 Task: Search one way flight ticket for 1 adult, 1 child, 1 infant in seat in premium economy from Santa Rosa: Charles M. Schulz-sonoma County Airport to Jacksonville: Albert J. Ellis Airport on 5-3-2023. Choice of flights is American. Number of bags: 2 carry on bags and 4 checked bags. Price is upto 71000. Outbound departure time preference is 18:30.
Action: Mouse moved to (316, 129)
Screenshot: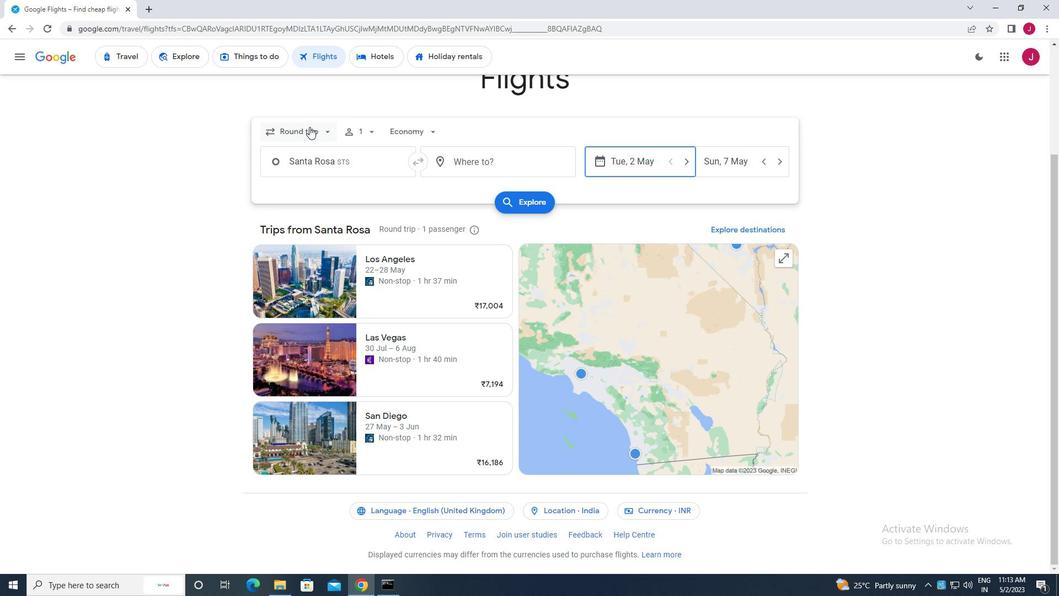 
Action: Mouse pressed left at (316, 129)
Screenshot: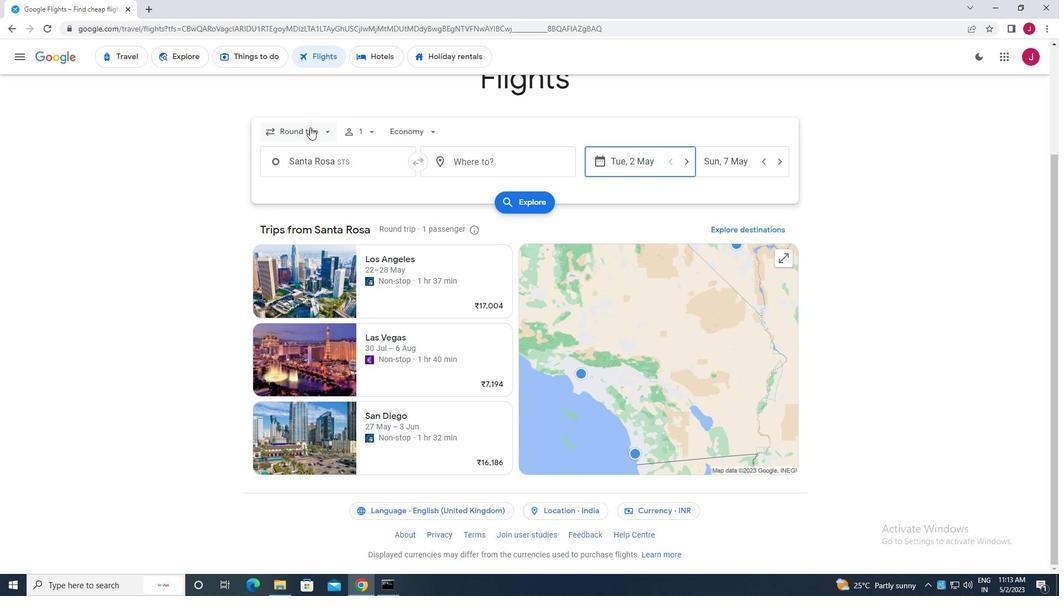 
Action: Mouse moved to (323, 180)
Screenshot: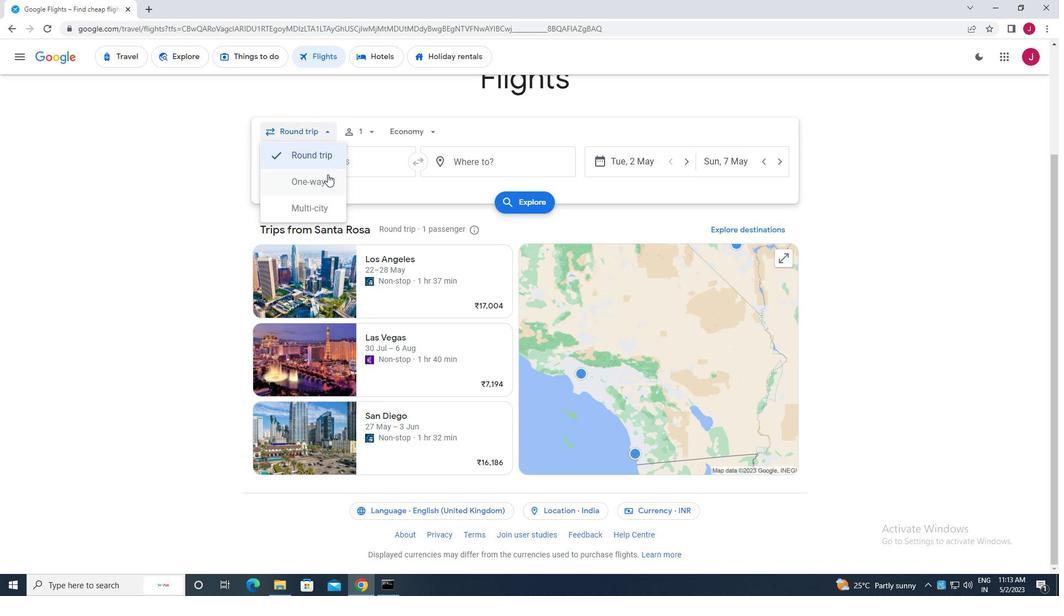 
Action: Mouse pressed left at (323, 180)
Screenshot: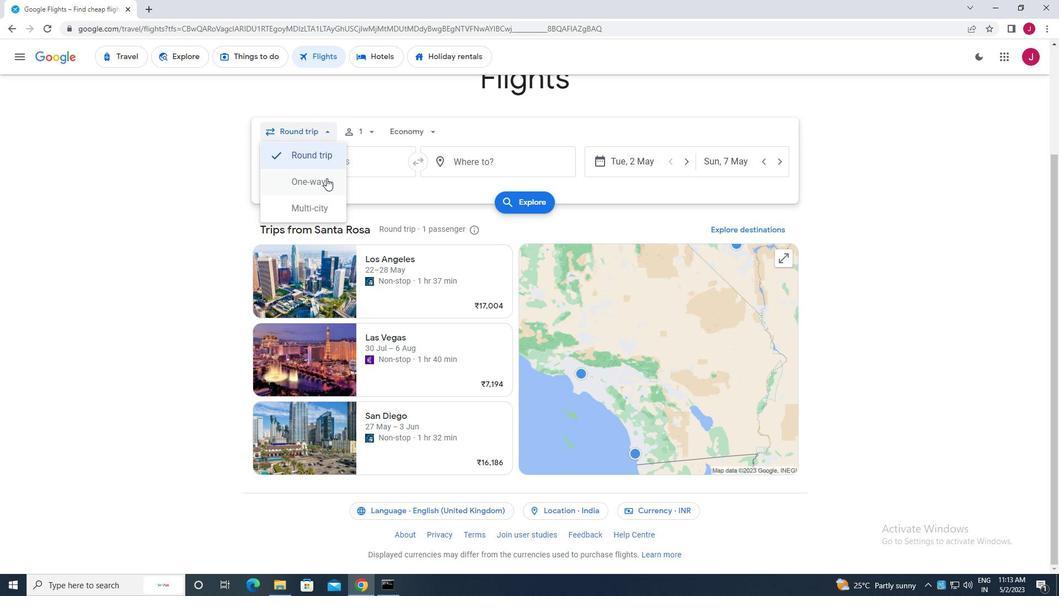 
Action: Mouse moved to (368, 134)
Screenshot: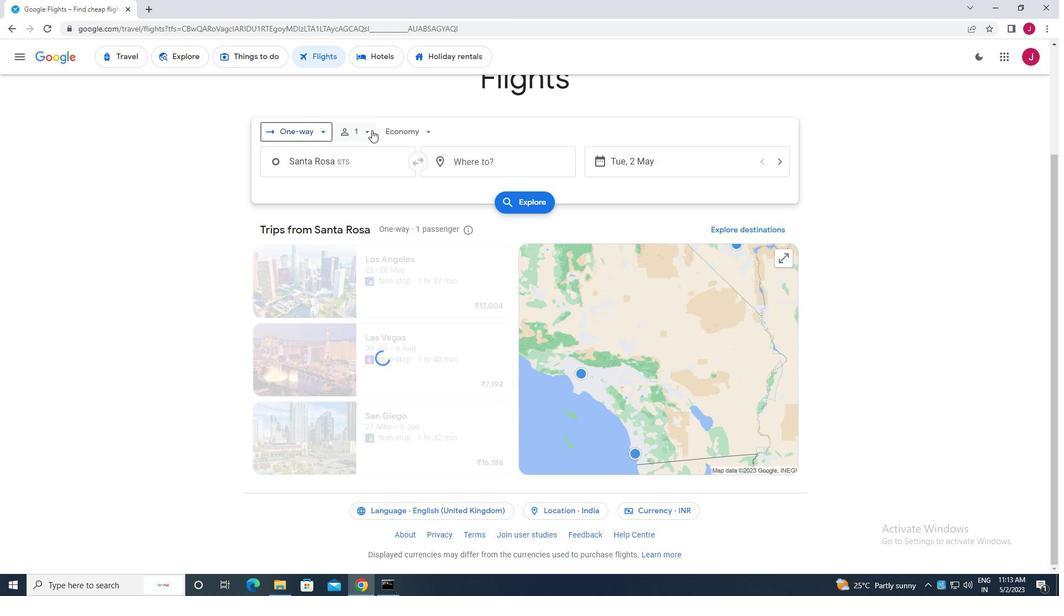 
Action: Mouse pressed left at (368, 134)
Screenshot: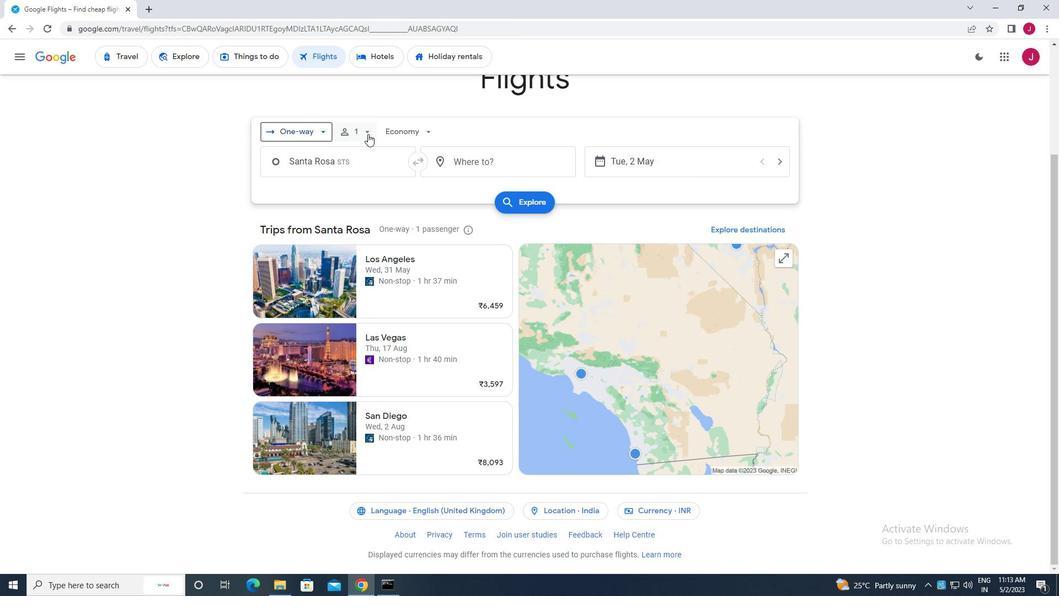 
Action: Mouse moved to (449, 189)
Screenshot: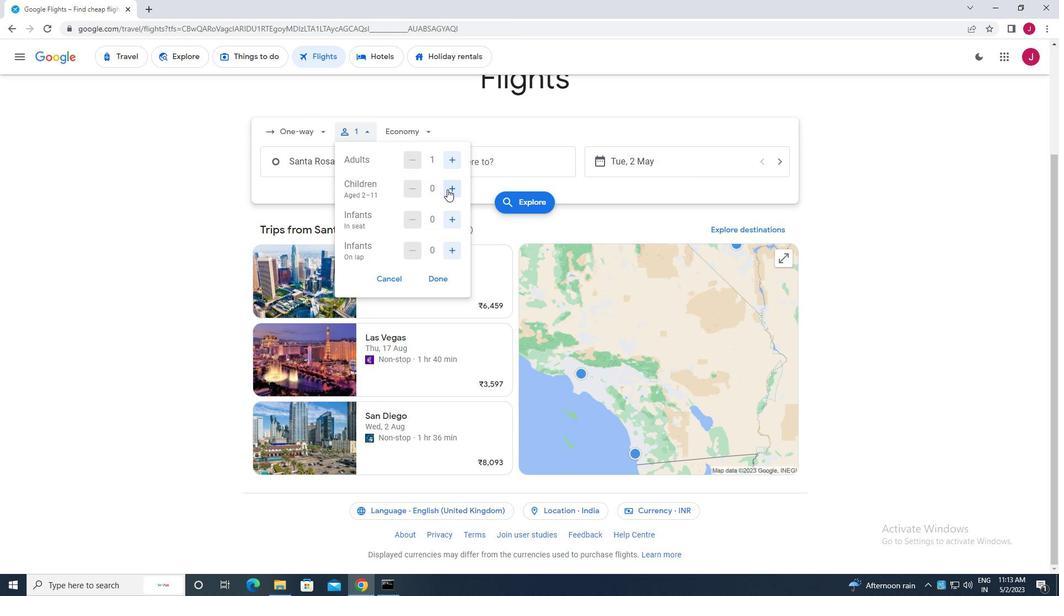 
Action: Mouse pressed left at (449, 189)
Screenshot: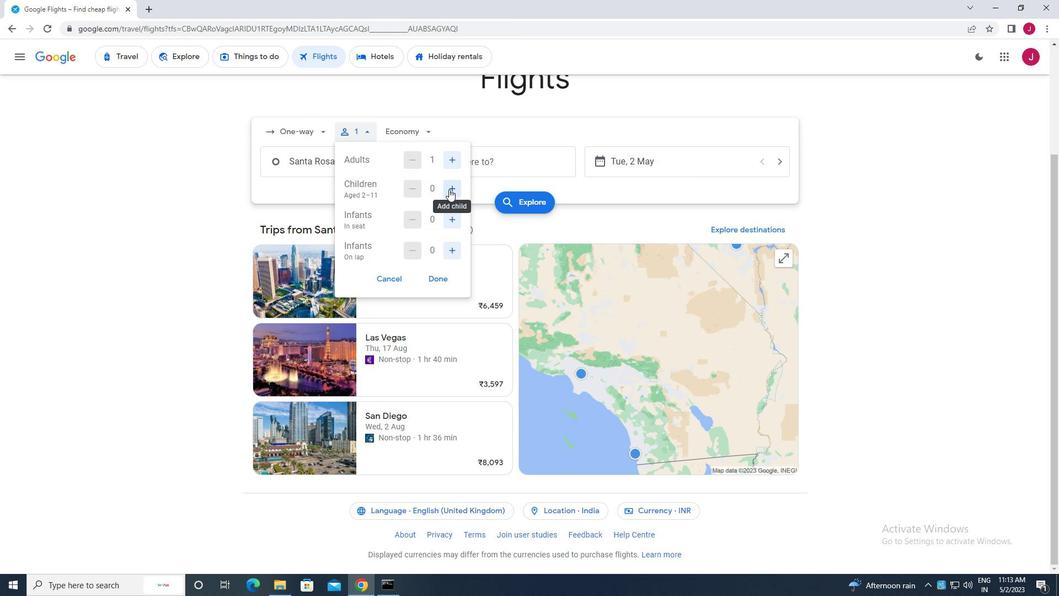 
Action: Mouse moved to (454, 221)
Screenshot: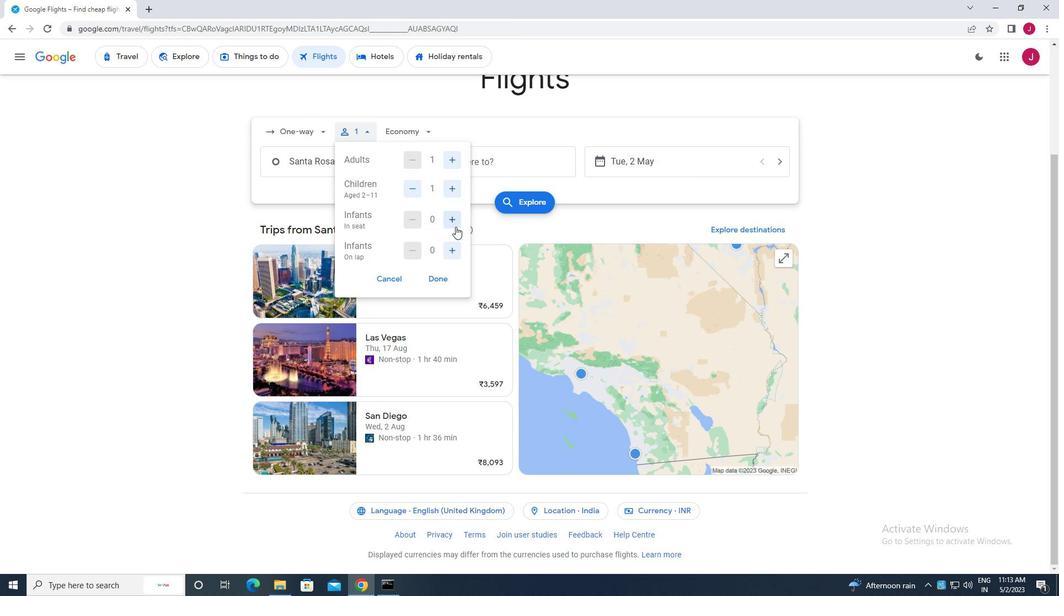 
Action: Mouse pressed left at (454, 221)
Screenshot: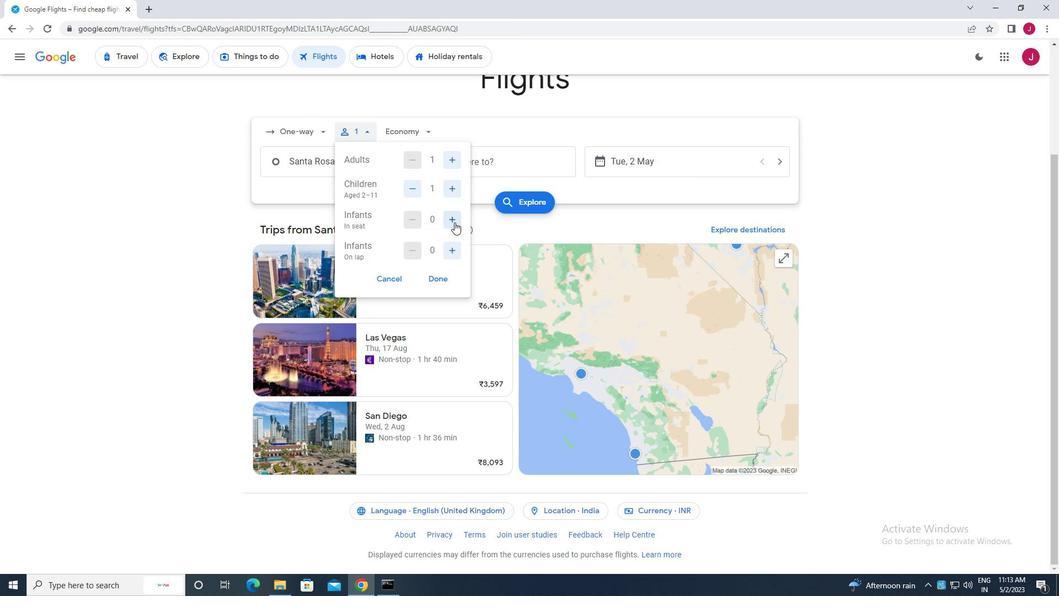
Action: Mouse moved to (438, 276)
Screenshot: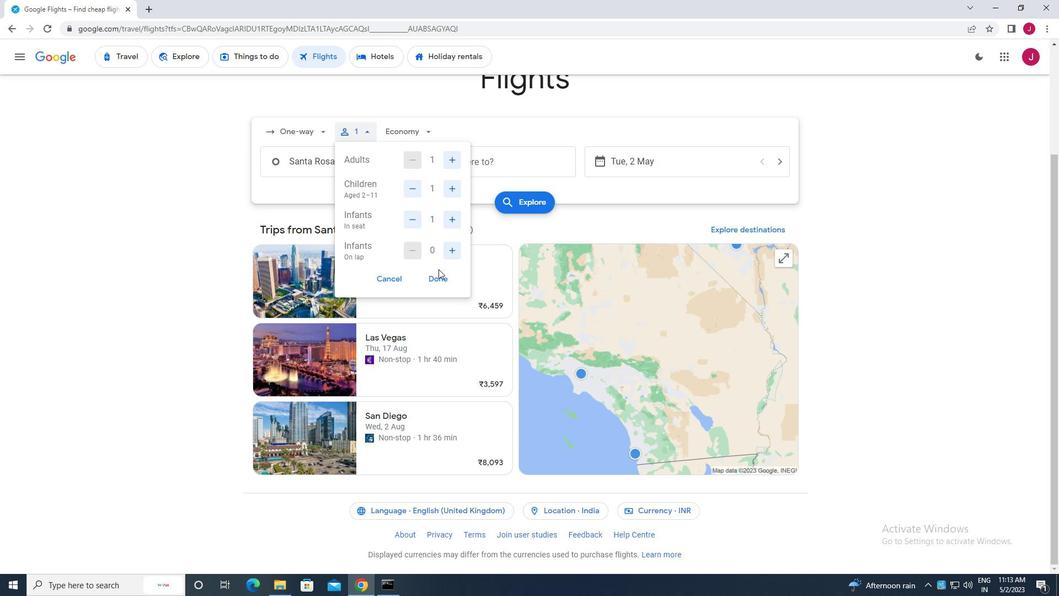 
Action: Mouse pressed left at (438, 276)
Screenshot: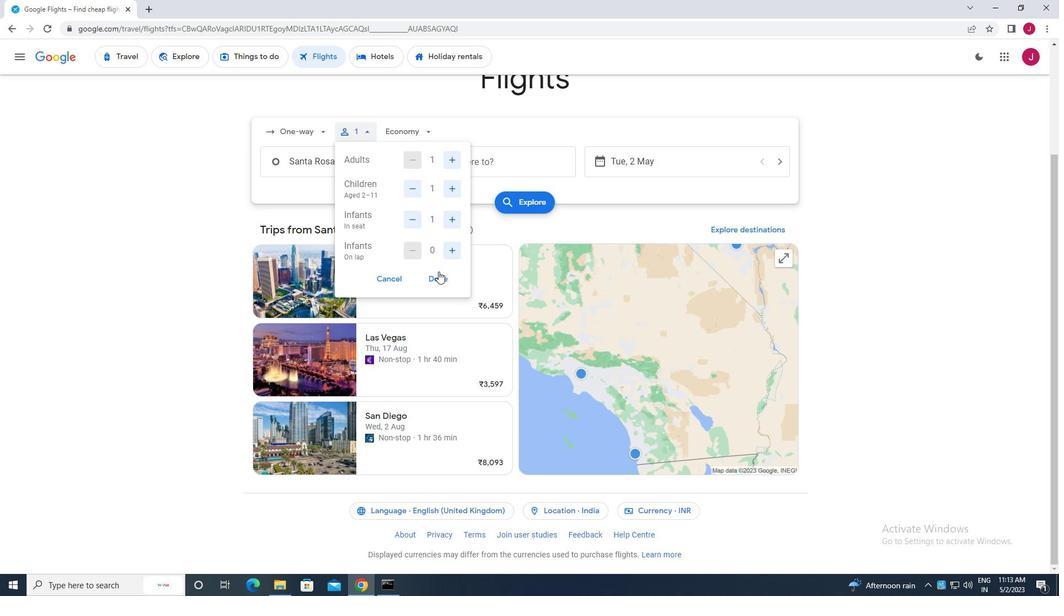 
Action: Mouse moved to (421, 127)
Screenshot: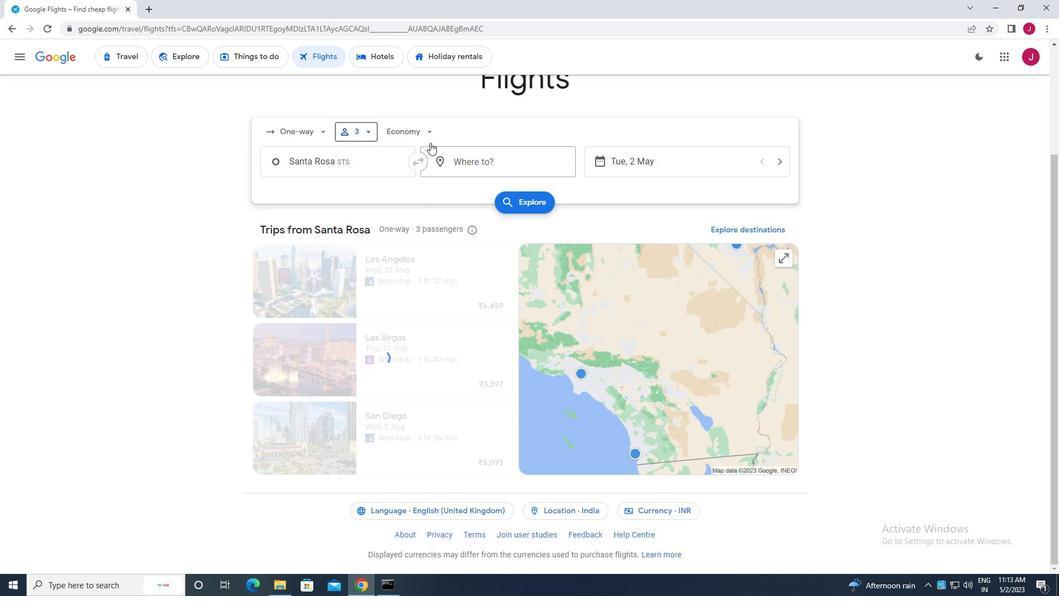 
Action: Mouse pressed left at (421, 127)
Screenshot: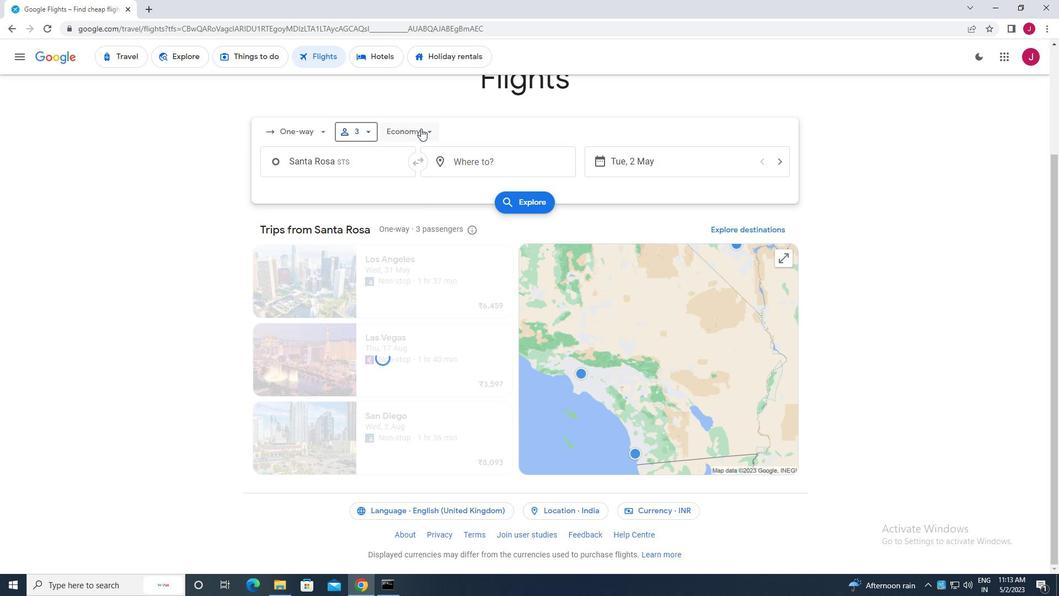 
Action: Mouse moved to (423, 182)
Screenshot: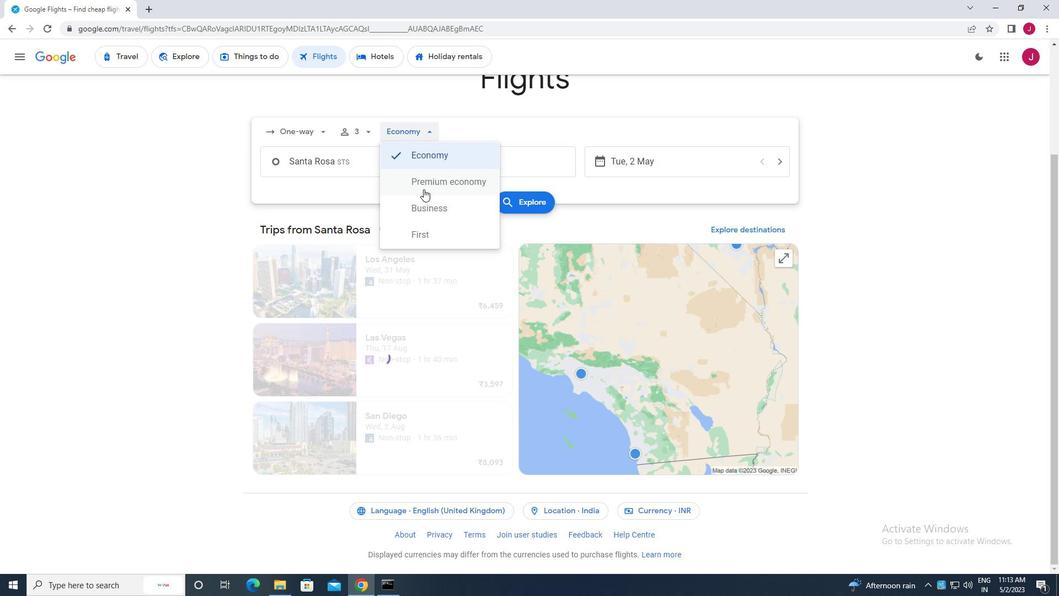 
Action: Mouse pressed left at (423, 182)
Screenshot: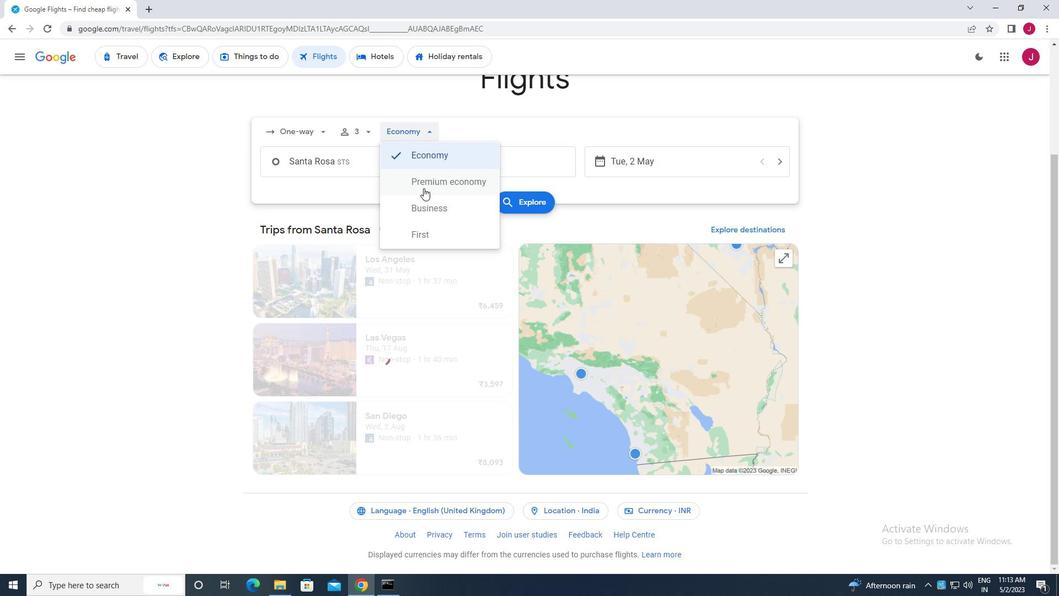 
Action: Mouse moved to (376, 166)
Screenshot: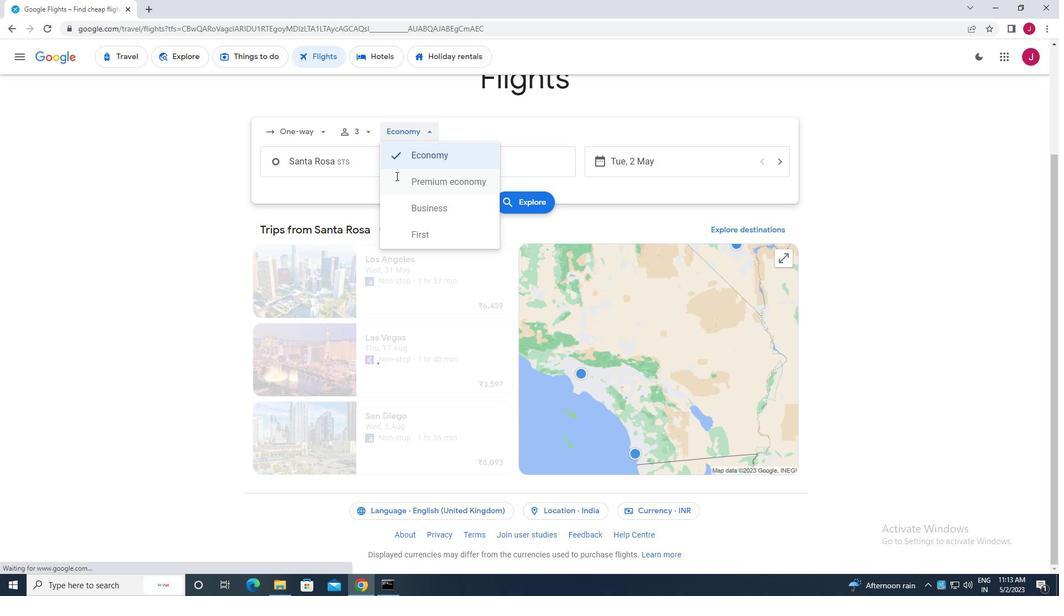 
Action: Mouse pressed left at (376, 166)
Screenshot: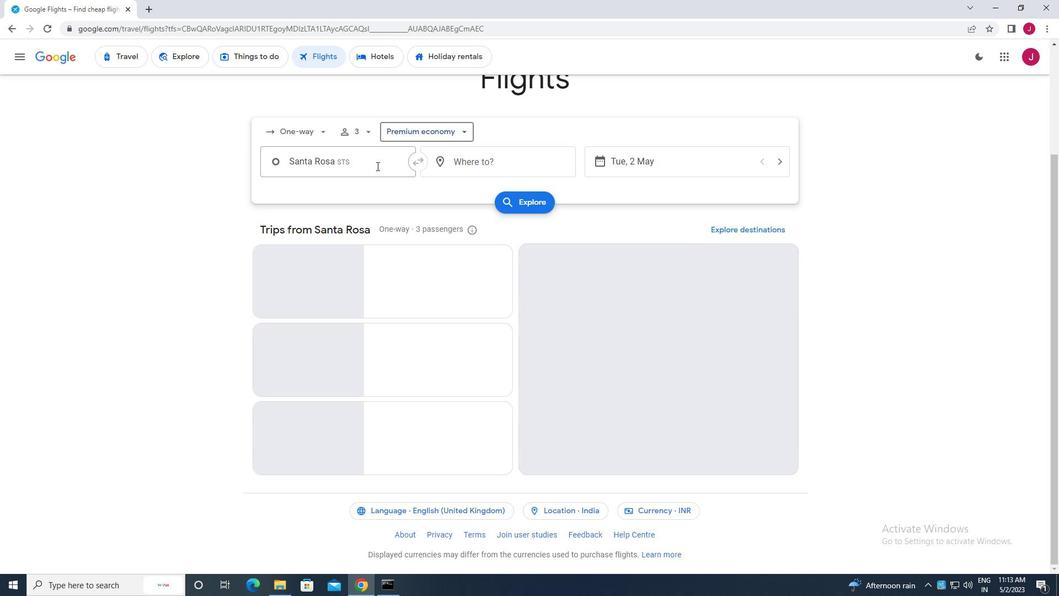 
Action: Mouse moved to (378, 165)
Screenshot: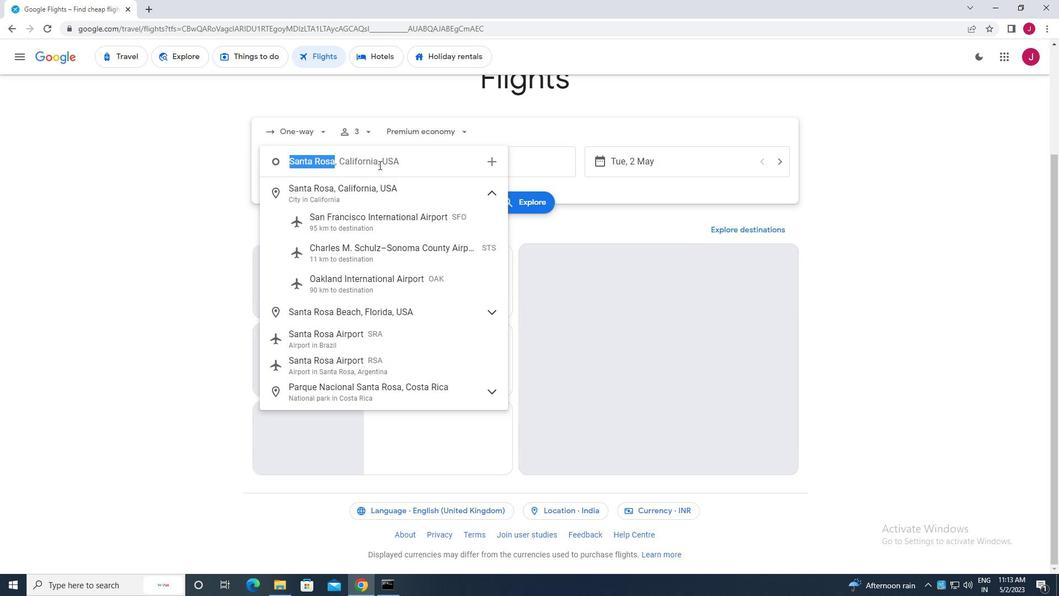 
Action: Key pressed santa<Key.space>rosa
Screenshot: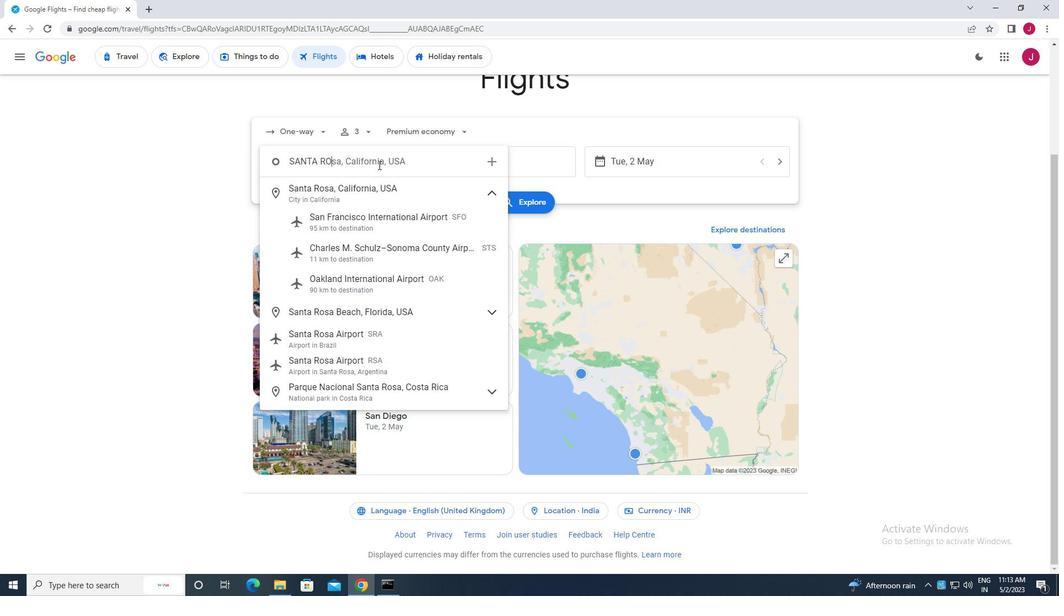 
Action: Mouse moved to (360, 246)
Screenshot: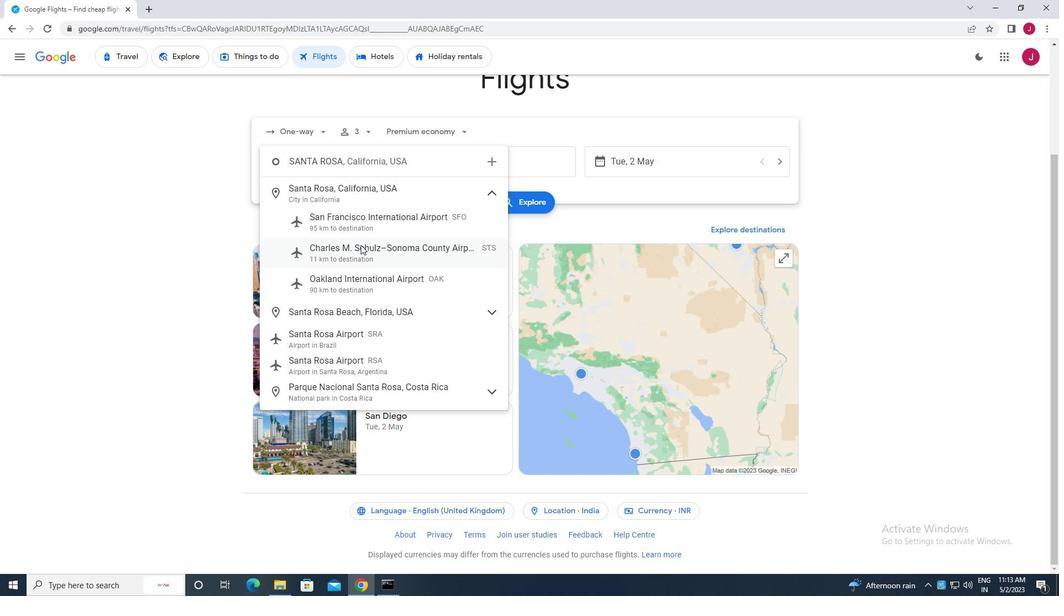 
Action: Mouse pressed left at (360, 246)
Screenshot: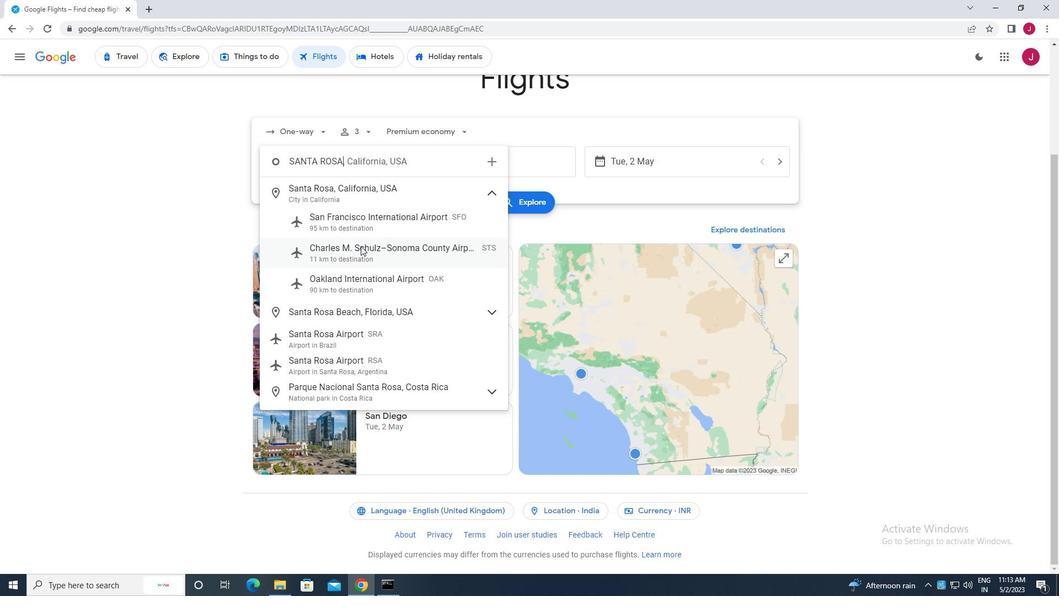 
Action: Mouse moved to (486, 160)
Screenshot: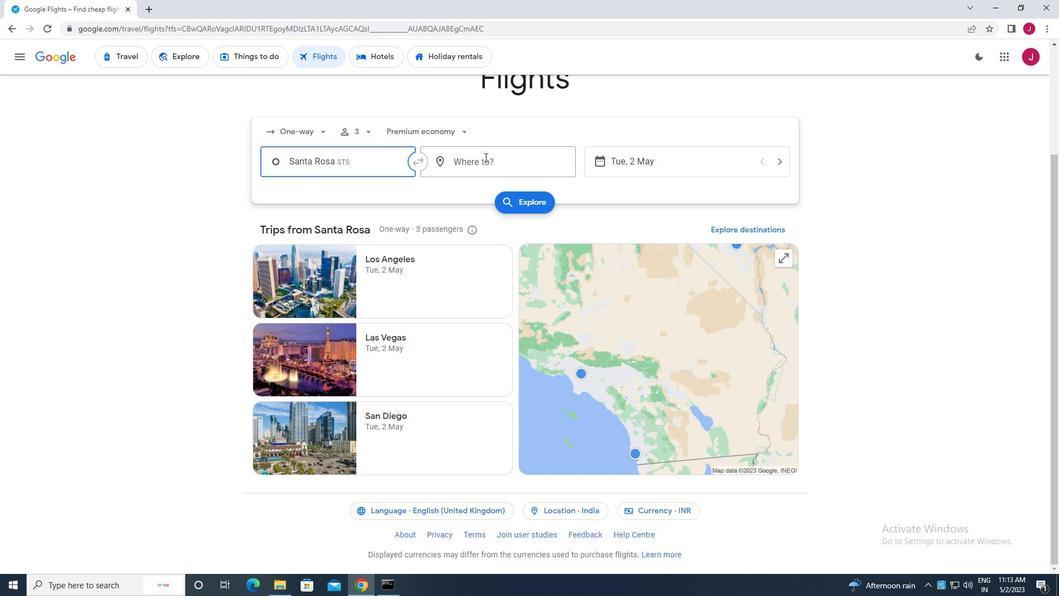 
Action: Mouse pressed left at (486, 160)
Screenshot: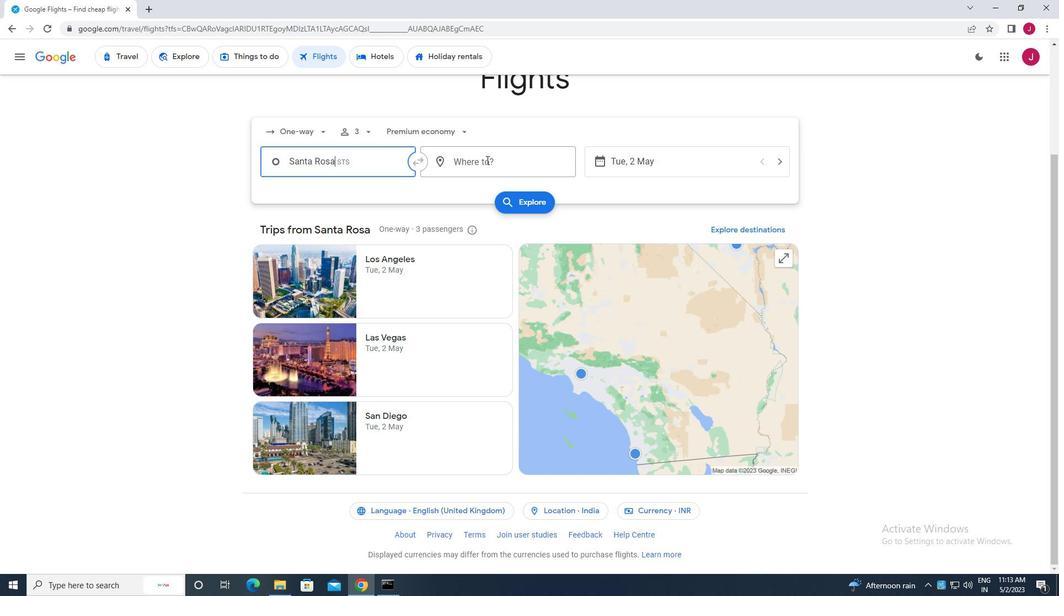 
Action: Mouse moved to (473, 156)
Screenshot: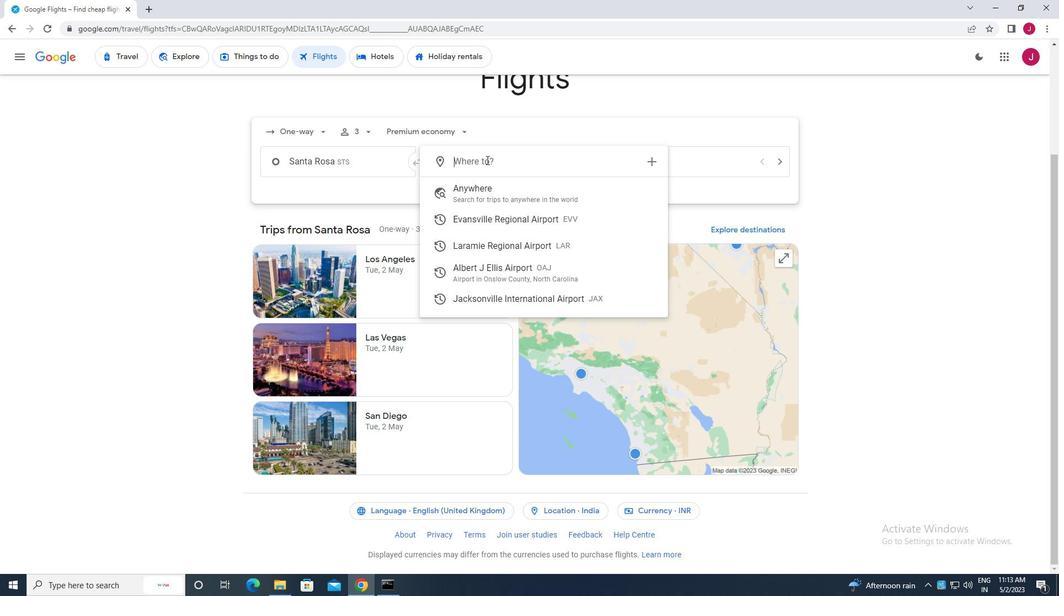 
Action: Key pressed albert<Key.space>j
Screenshot: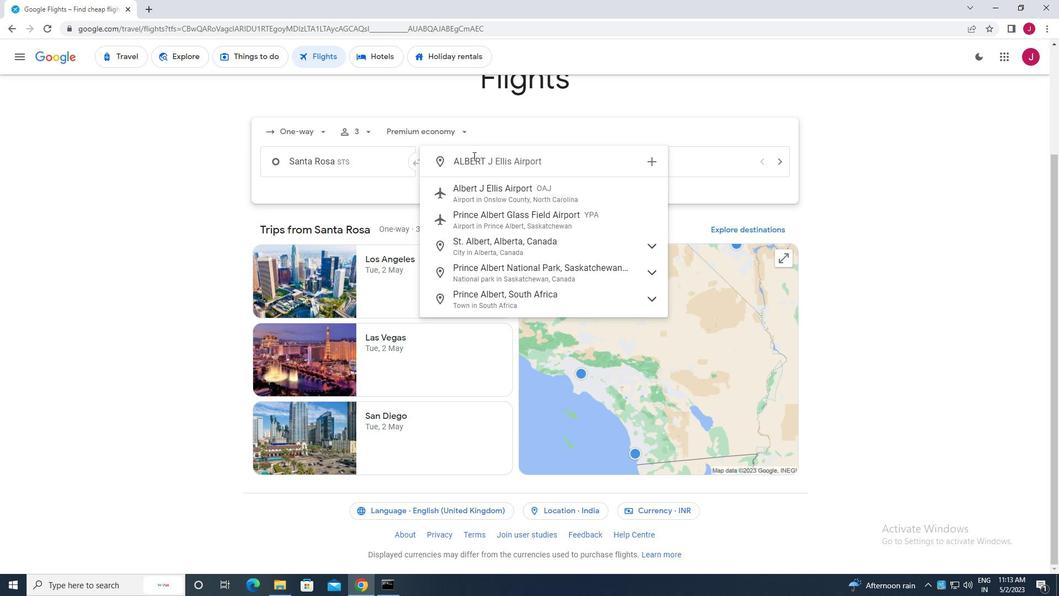 
Action: Mouse moved to (548, 185)
Screenshot: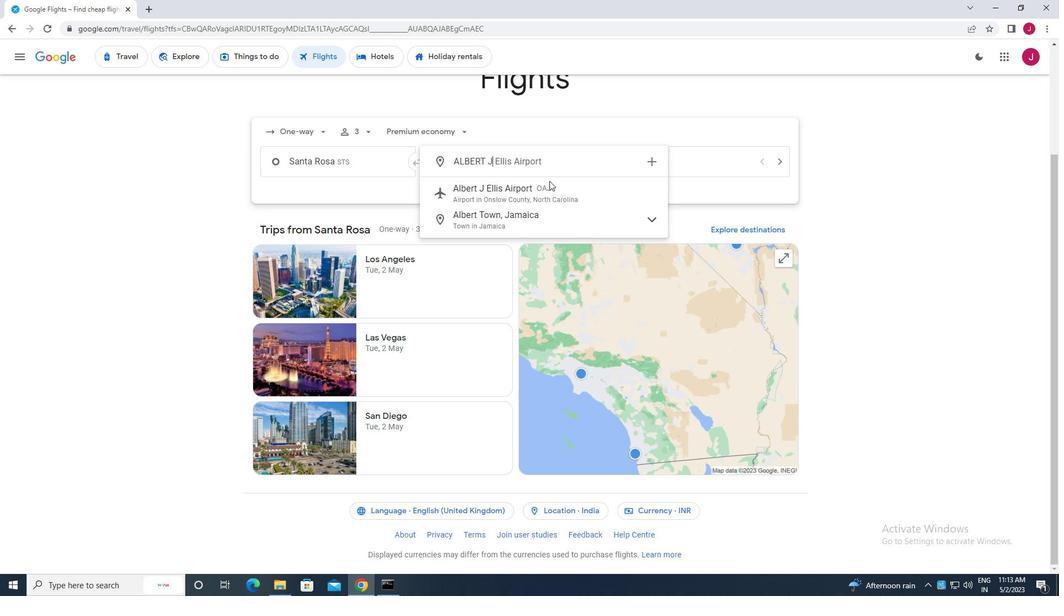
Action: Mouse pressed left at (548, 185)
Screenshot: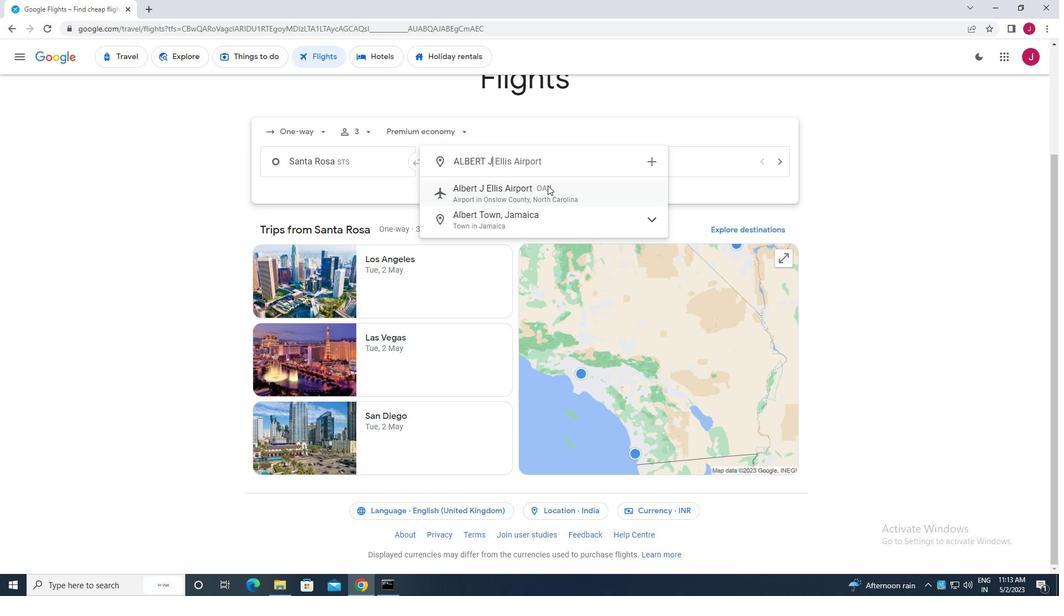 
Action: Mouse moved to (661, 165)
Screenshot: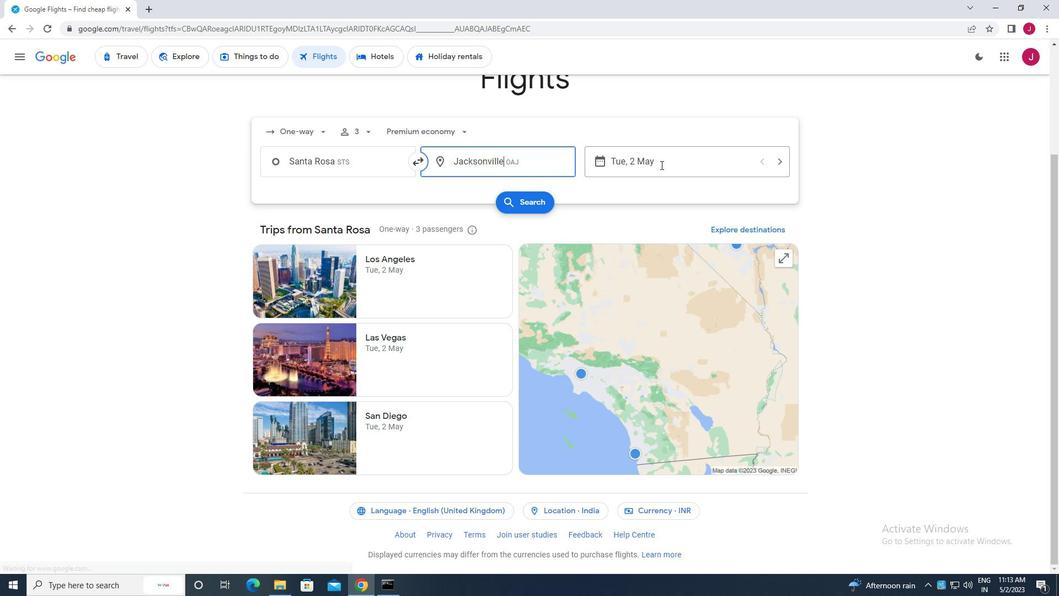 
Action: Mouse pressed left at (661, 165)
Screenshot: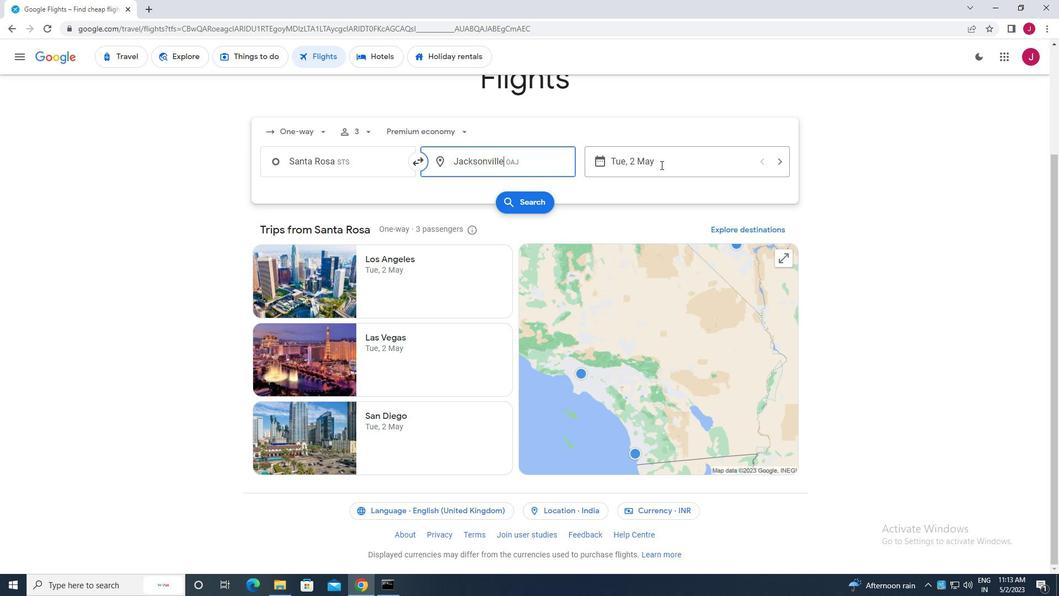 
Action: Mouse moved to (484, 252)
Screenshot: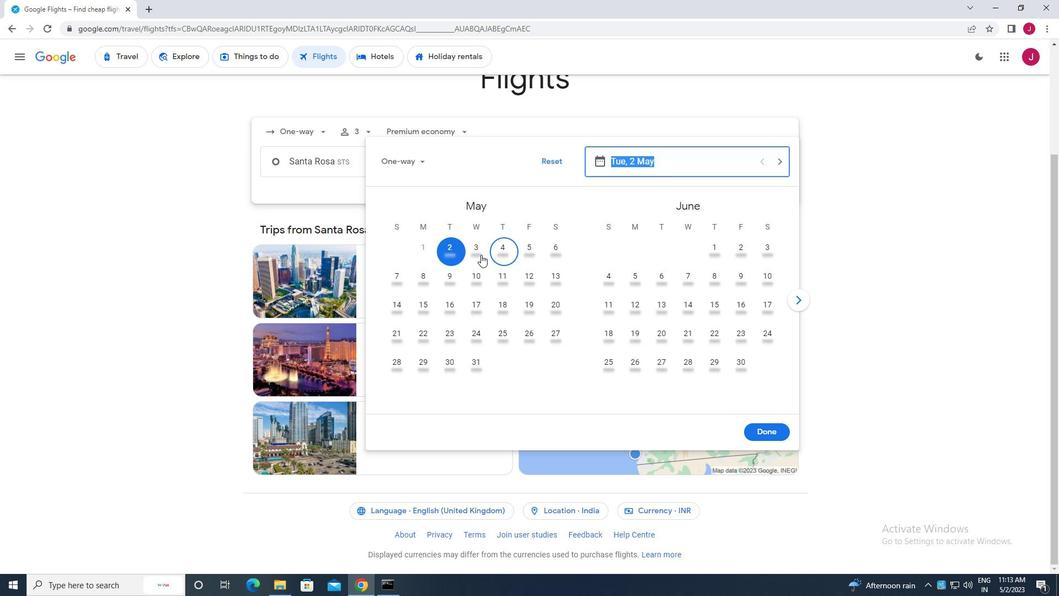 
Action: Mouse pressed left at (484, 252)
Screenshot: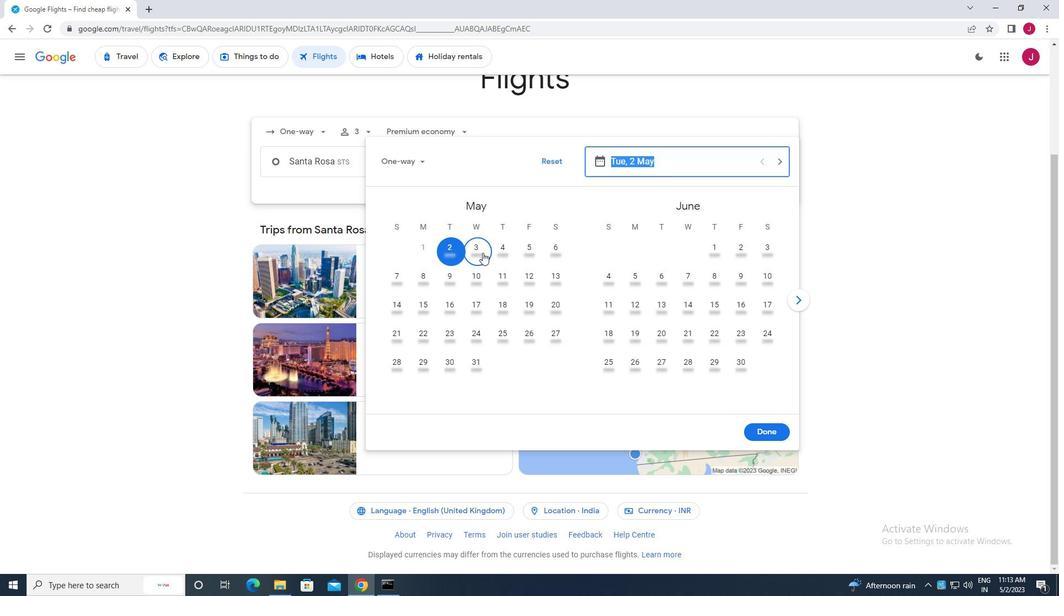 
Action: Mouse moved to (771, 435)
Screenshot: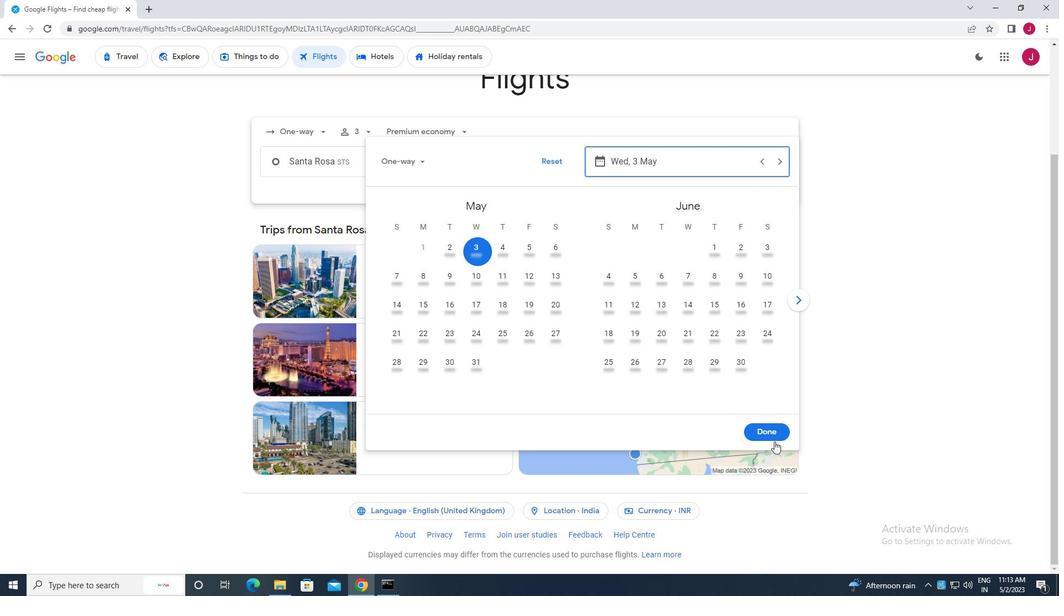 
Action: Mouse pressed left at (771, 435)
Screenshot: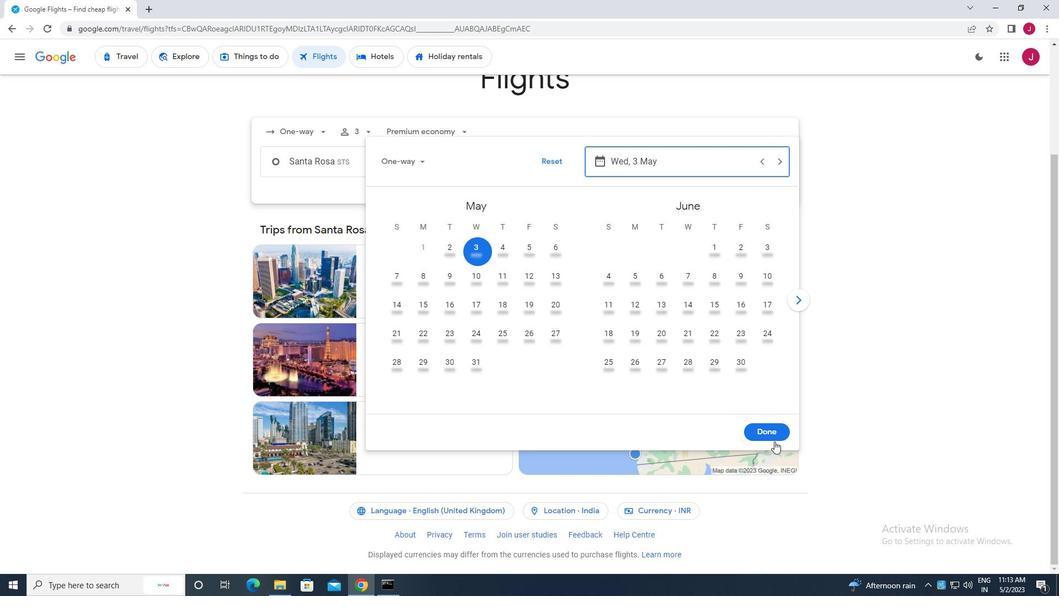 
Action: Mouse moved to (535, 199)
Screenshot: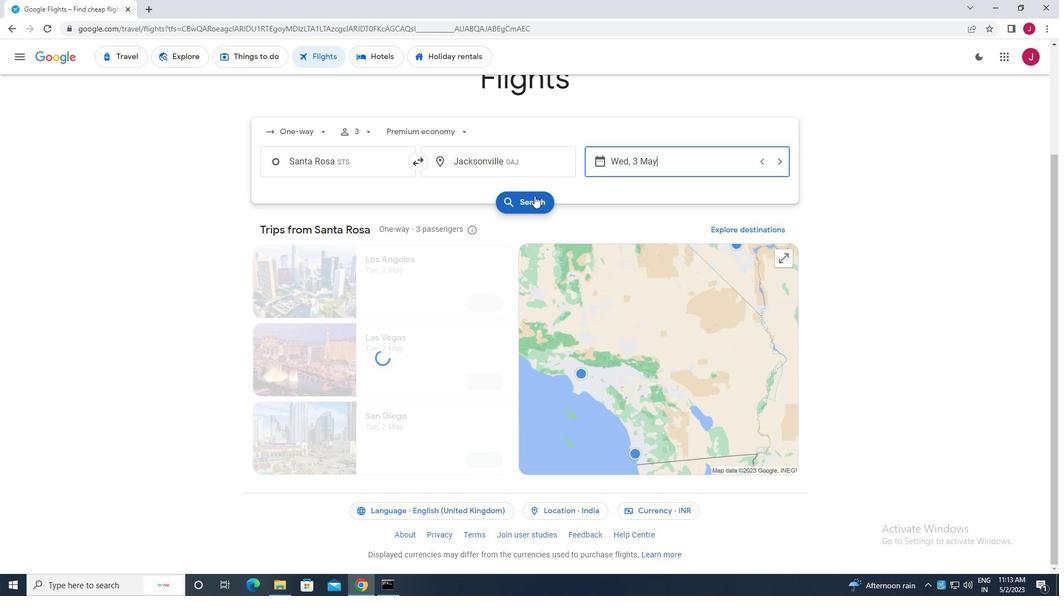 
Action: Mouse pressed left at (535, 199)
Screenshot: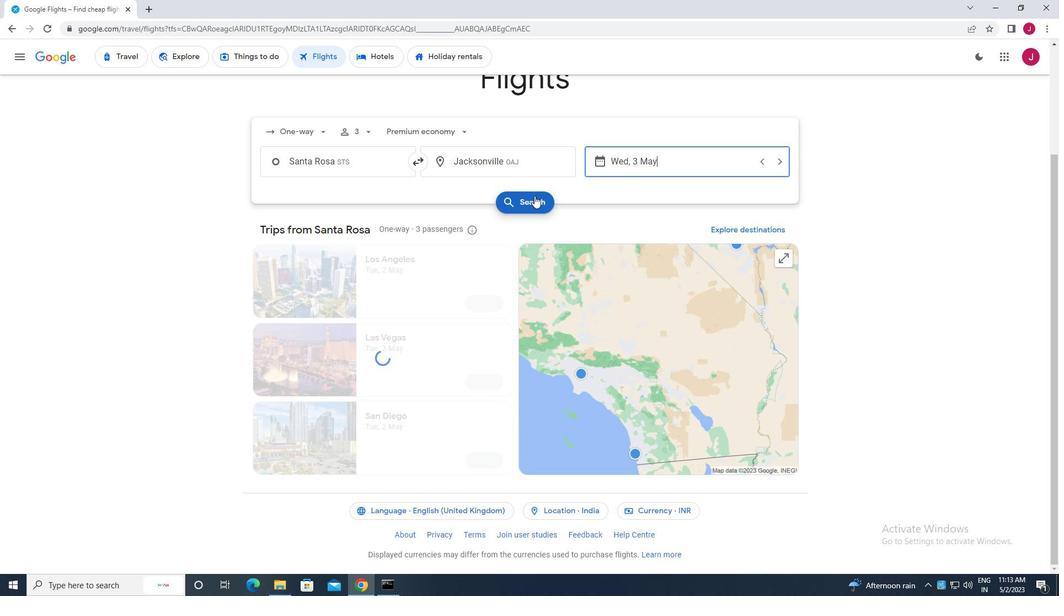 
Action: Mouse moved to (286, 155)
Screenshot: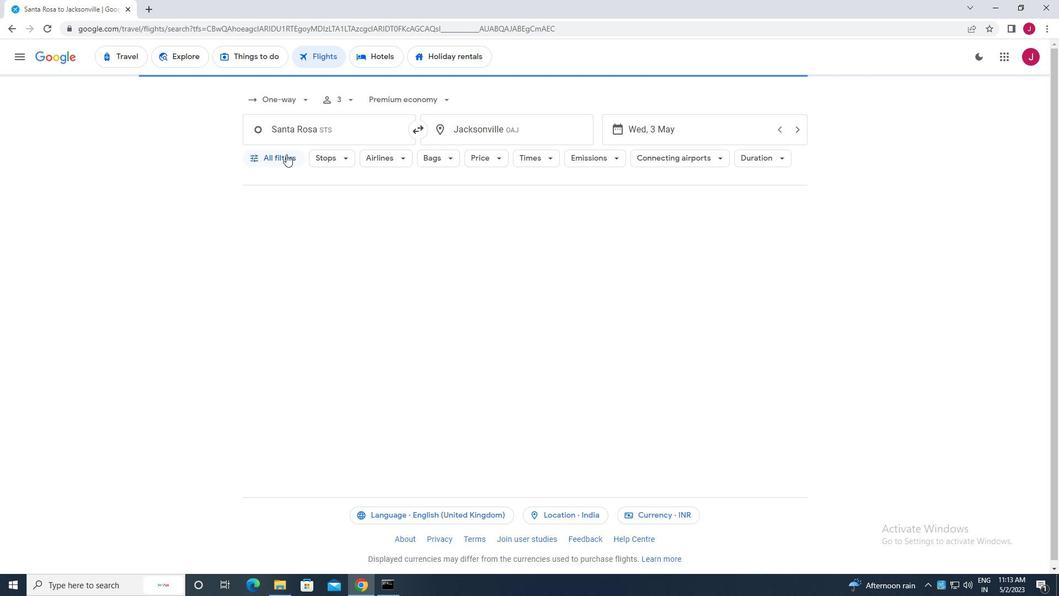 
Action: Mouse pressed left at (286, 155)
Screenshot: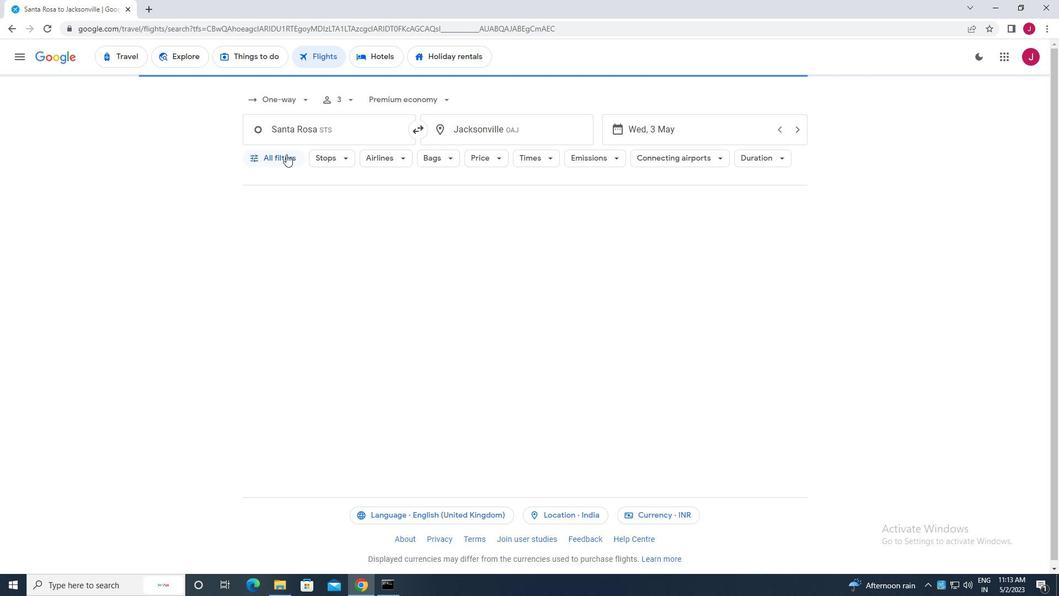 
Action: Mouse moved to (330, 236)
Screenshot: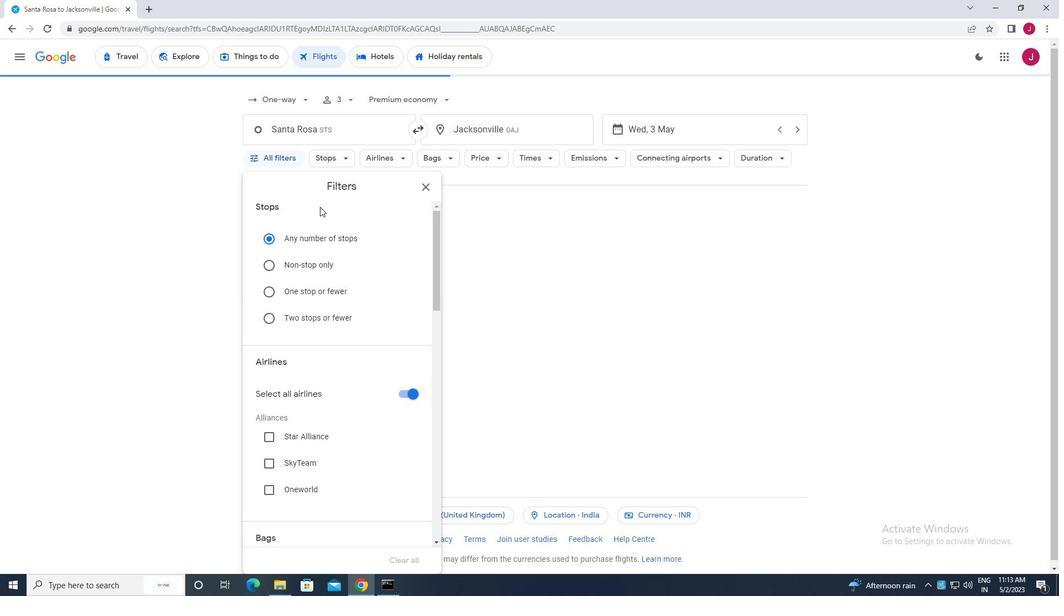 
Action: Mouse scrolled (330, 236) with delta (0, 0)
Screenshot: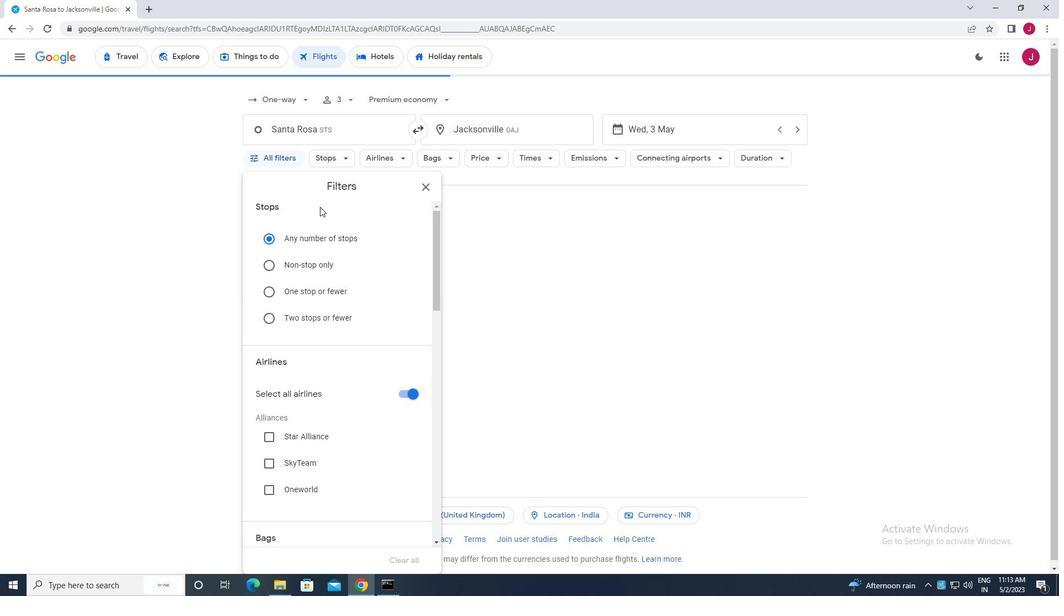 
Action: Mouse moved to (330, 237)
Screenshot: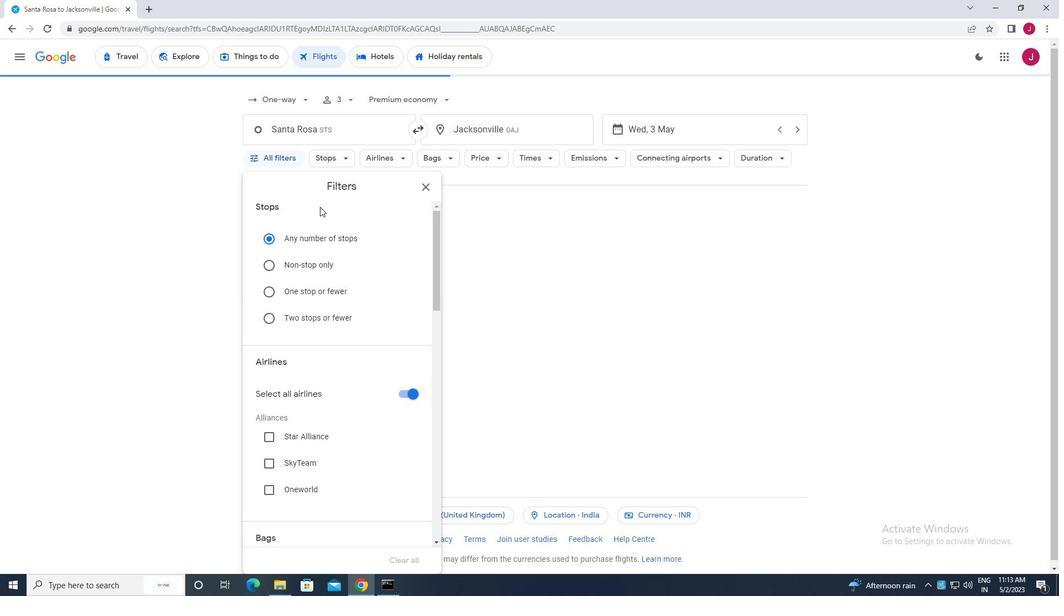 
Action: Mouse scrolled (330, 237) with delta (0, 0)
Screenshot: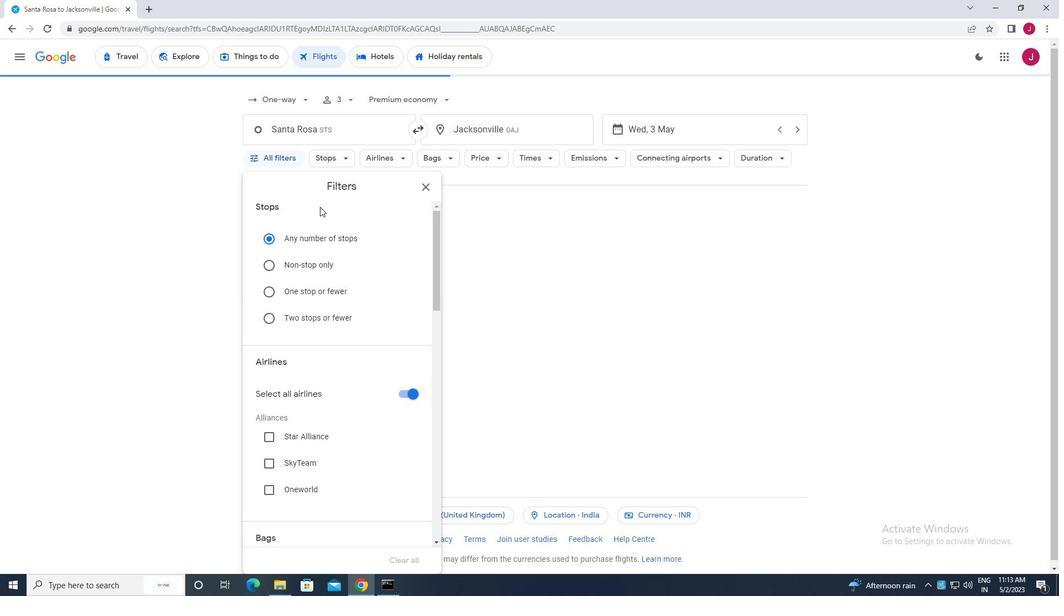 
Action: Mouse moved to (331, 238)
Screenshot: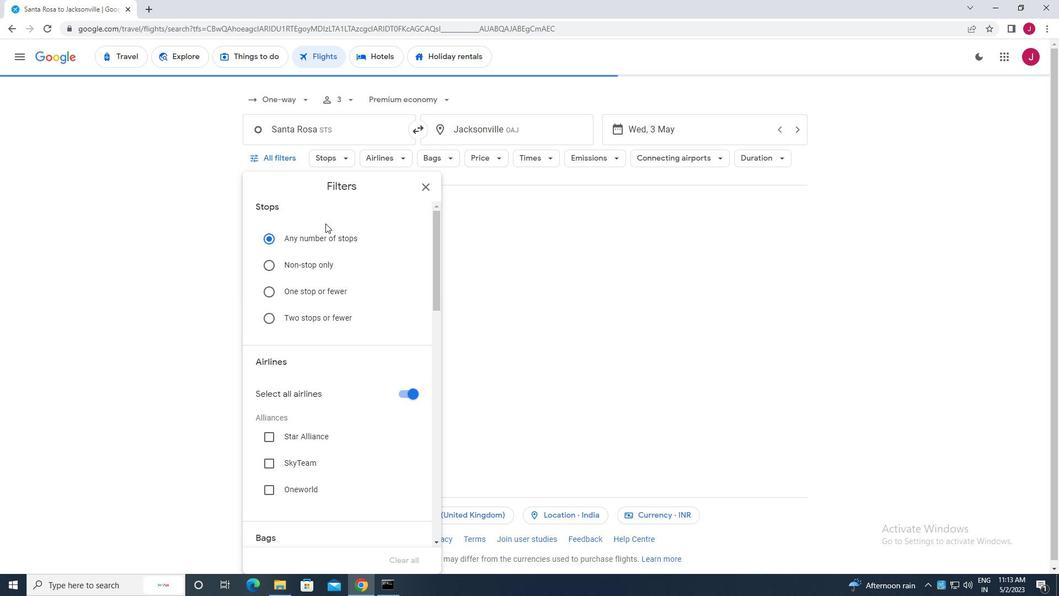 
Action: Mouse scrolled (331, 237) with delta (0, 0)
Screenshot: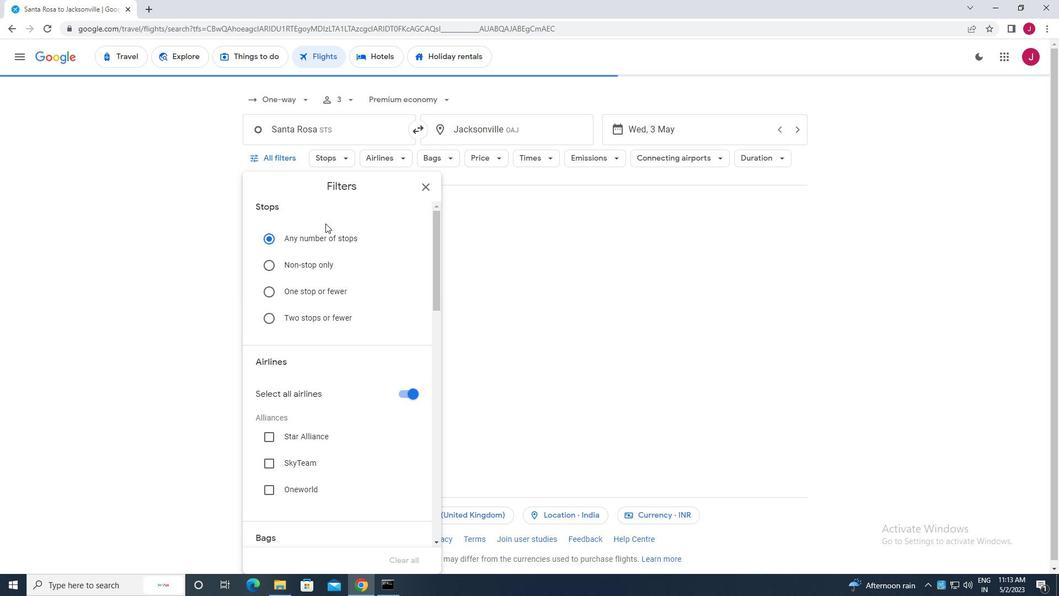 
Action: Mouse moved to (403, 229)
Screenshot: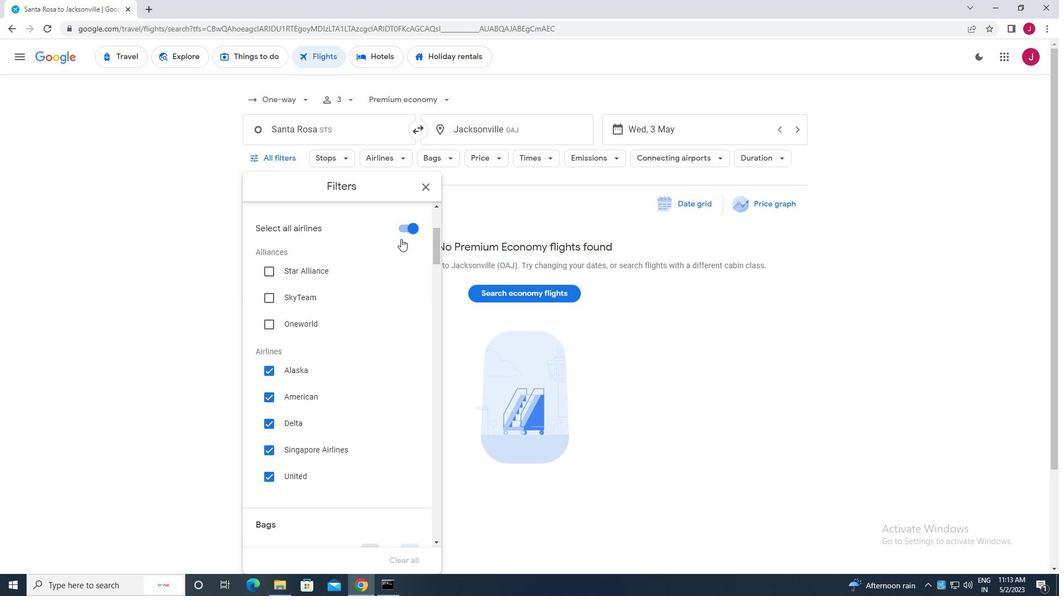 
Action: Mouse pressed left at (403, 229)
Screenshot: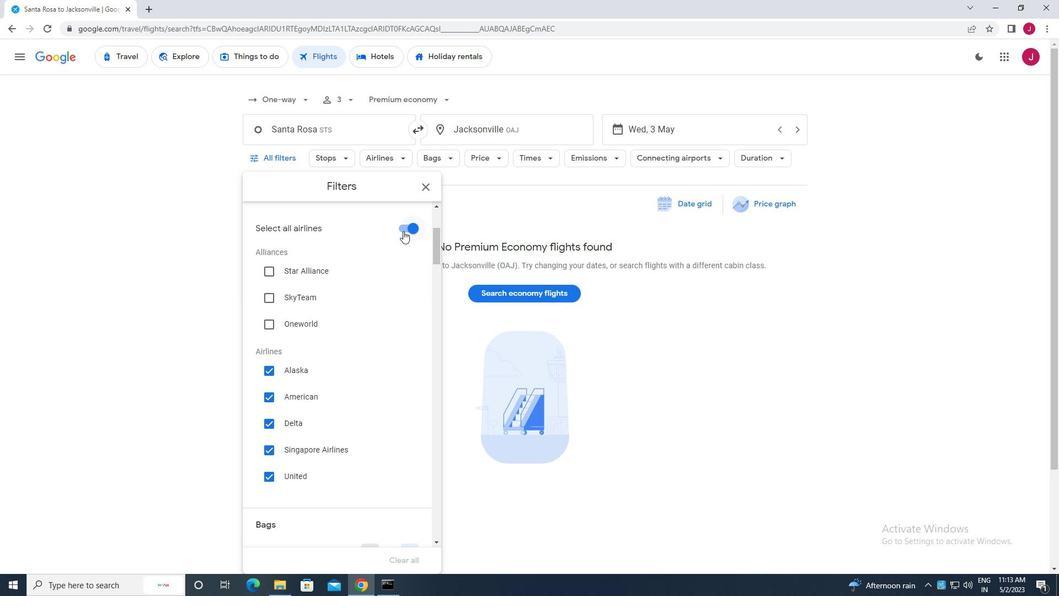 
Action: Mouse moved to (324, 300)
Screenshot: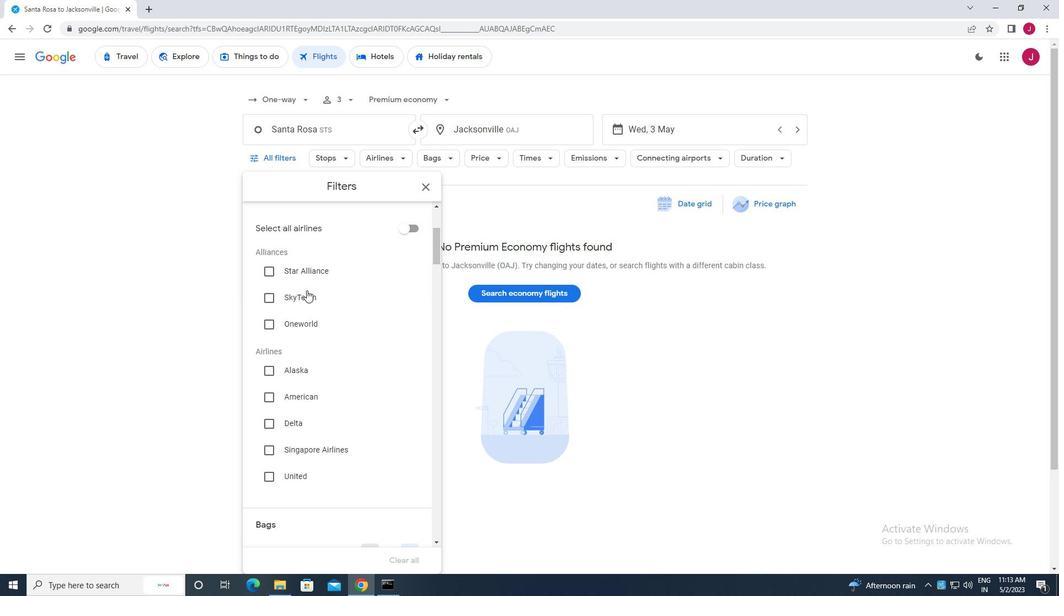 
Action: Mouse scrolled (324, 299) with delta (0, 0)
Screenshot: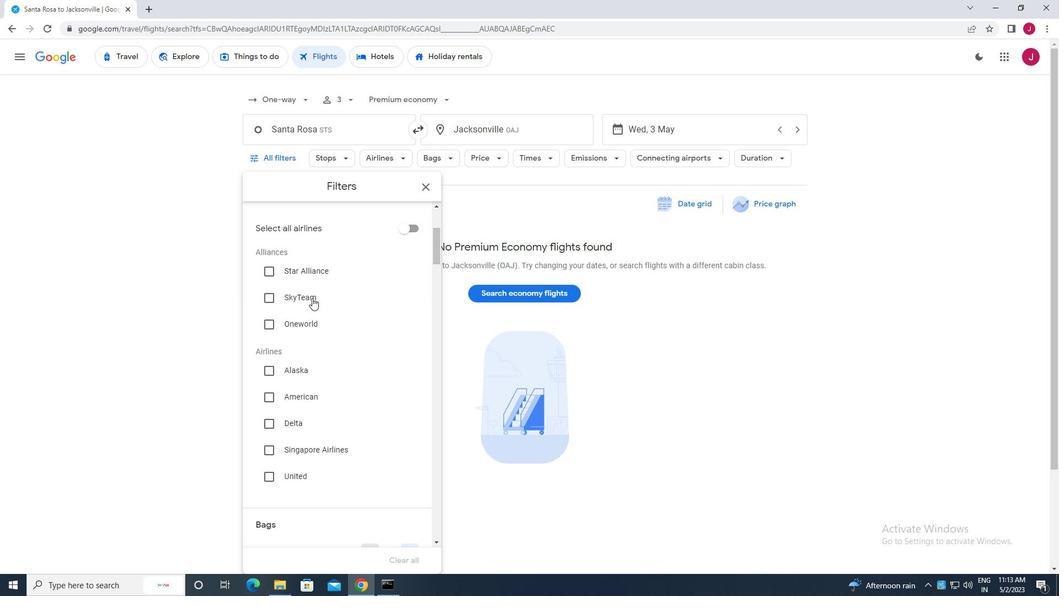 
Action: Mouse scrolled (324, 299) with delta (0, 0)
Screenshot: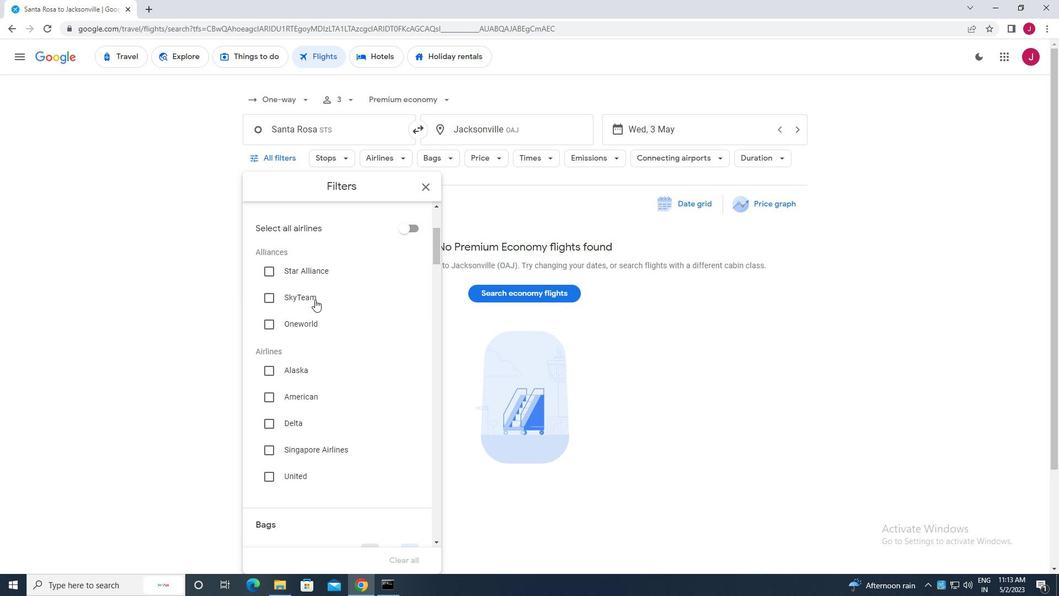 
Action: Mouse moved to (267, 284)
Screenshot: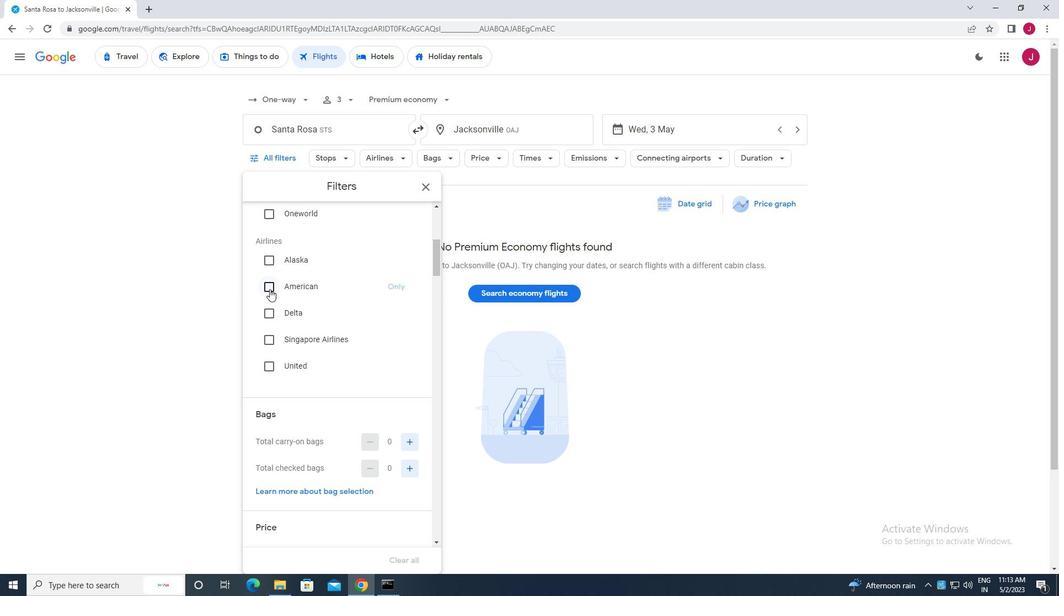 
Action: Mouse pressed left at (267, 284)
Screenshot: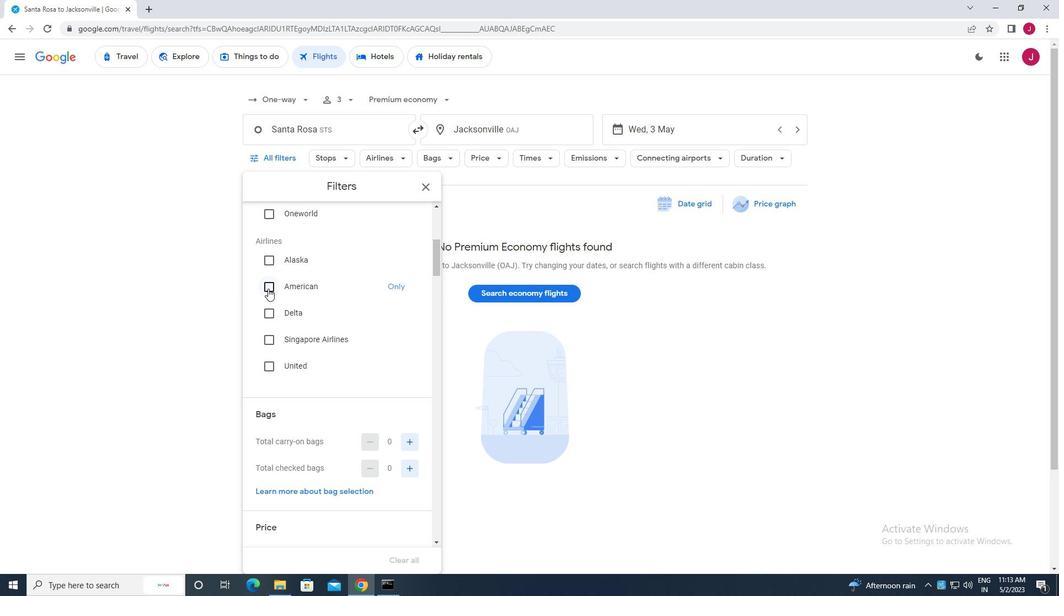 
Action: Mouse moved to (342, 300)
Screenshot: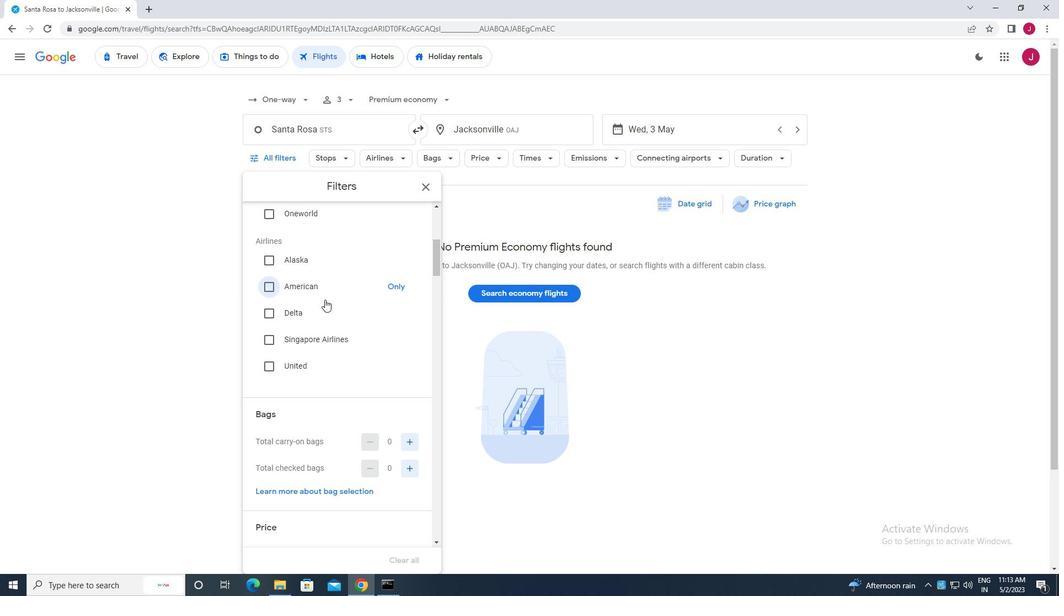 
Action: Mouse scrolled (342, 300) with delta (0, 0)
Screenshot: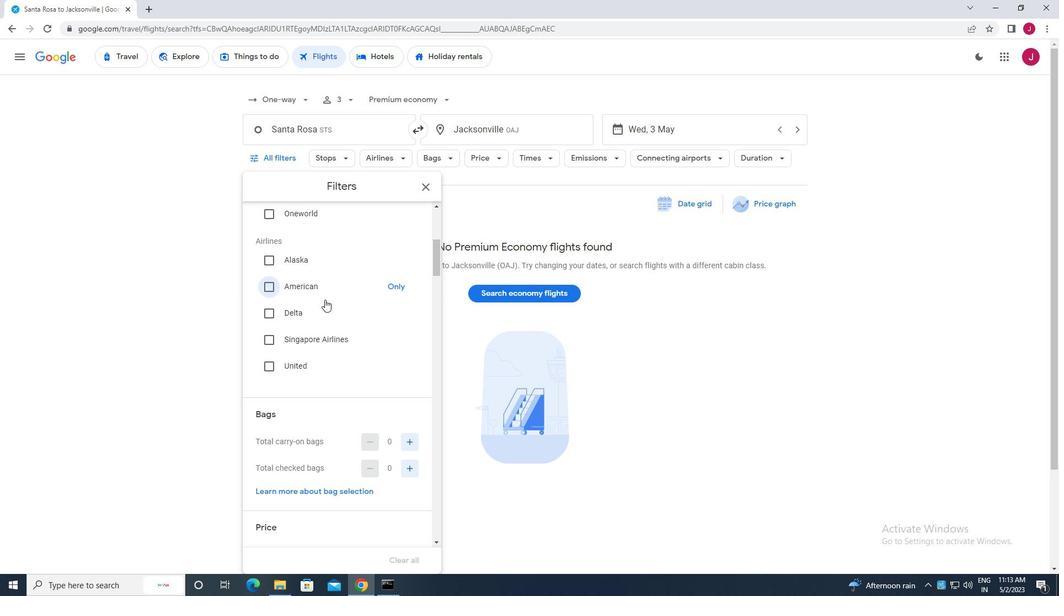 
Action: Mouse moved to (343, 300)
Screenshot: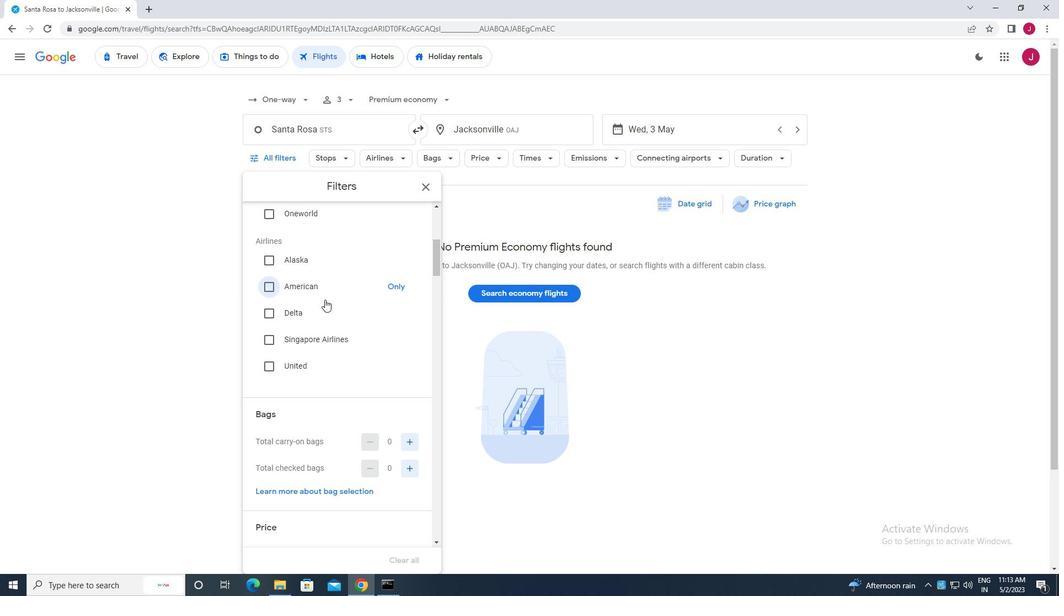 
Action: Mouse scrolled (343, 300) with delta (0, 0)
Screenshot: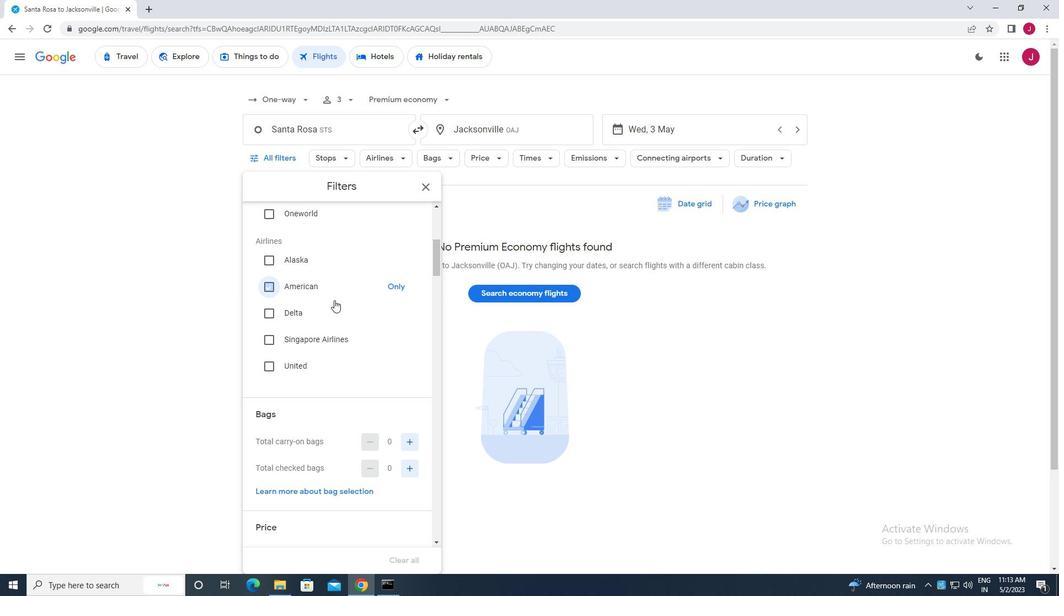 
Action: Mouse moved to (343, 300)
Screenshot: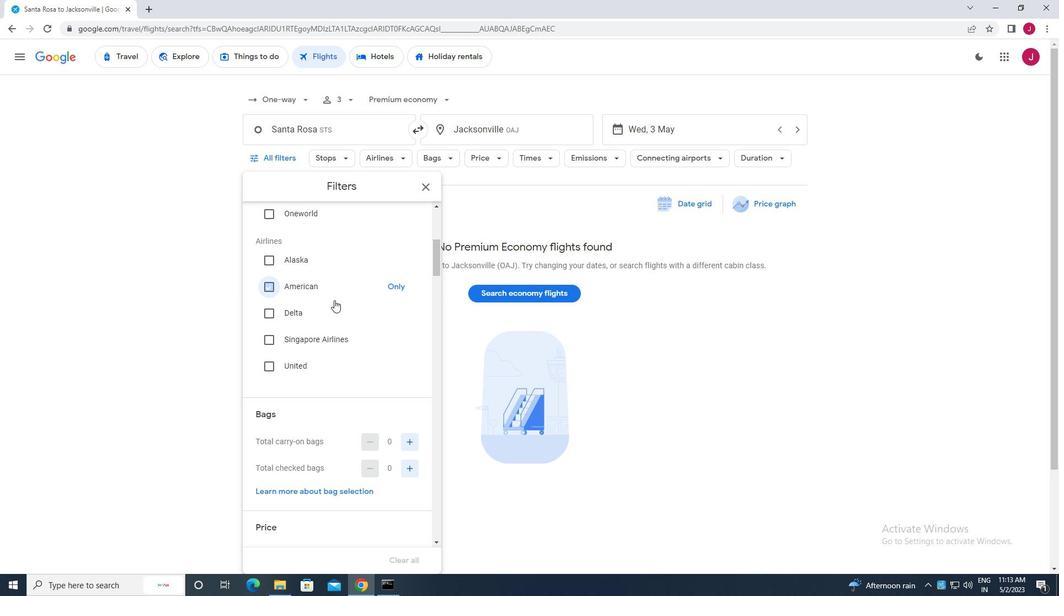 
Action: Mouse scrolled (343, 300) with delta (0, 0)
Screenshot: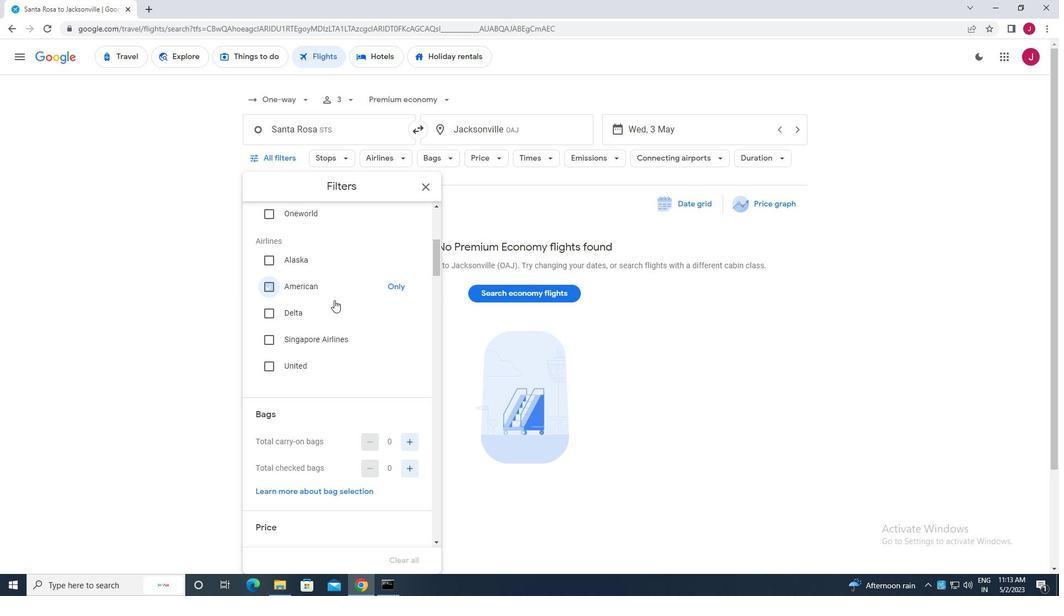 
Action: Mouse scrolled (343, 300) with delta (0, 0)
Screenshot: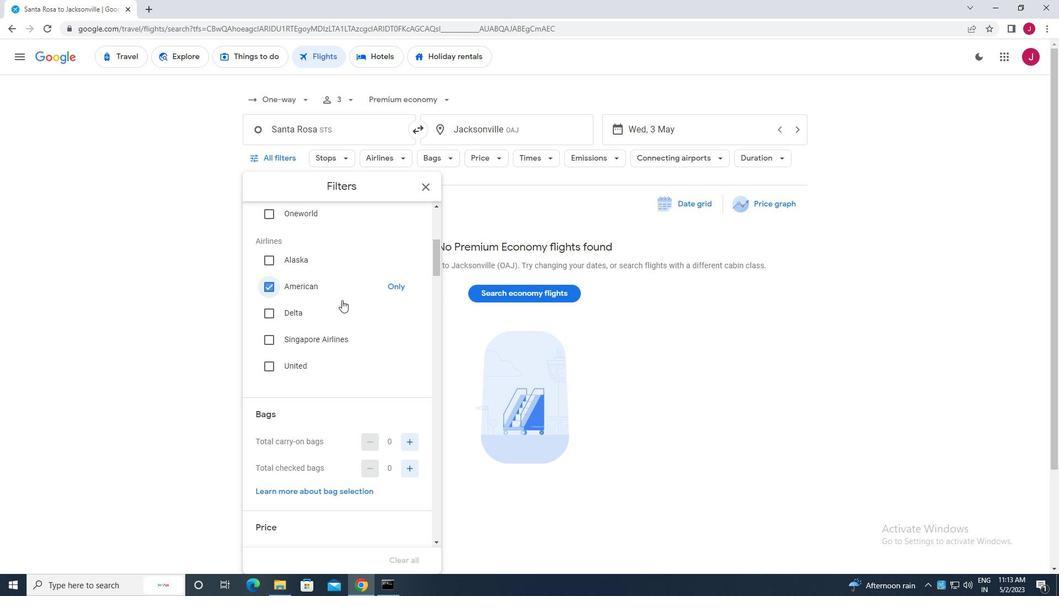
Action: Mouse moved to (412, 221)
Screenshot: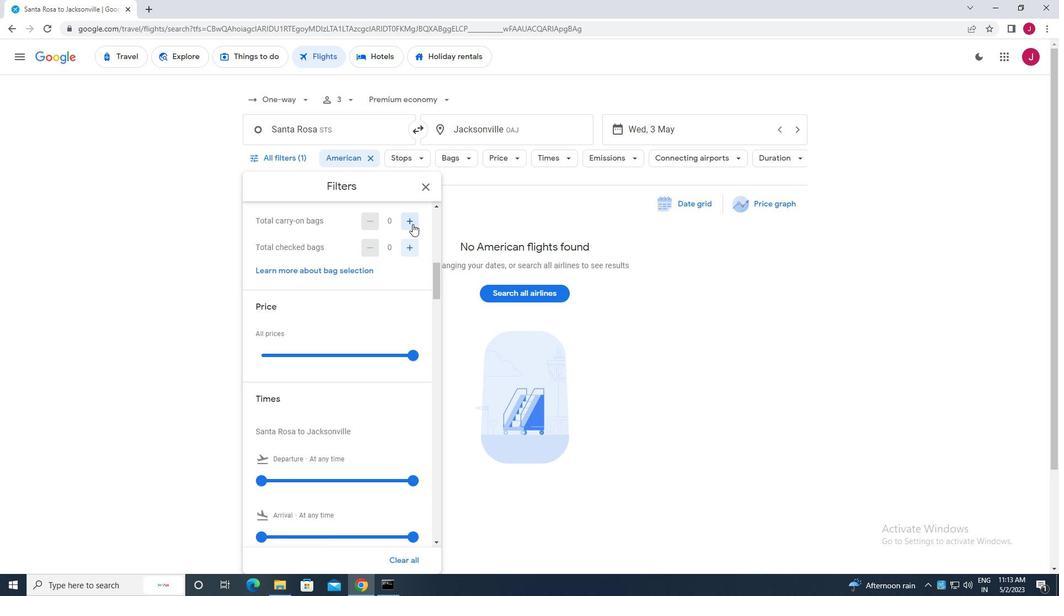 
Action: Mouse pressed left at (412, 221)
Screenshot: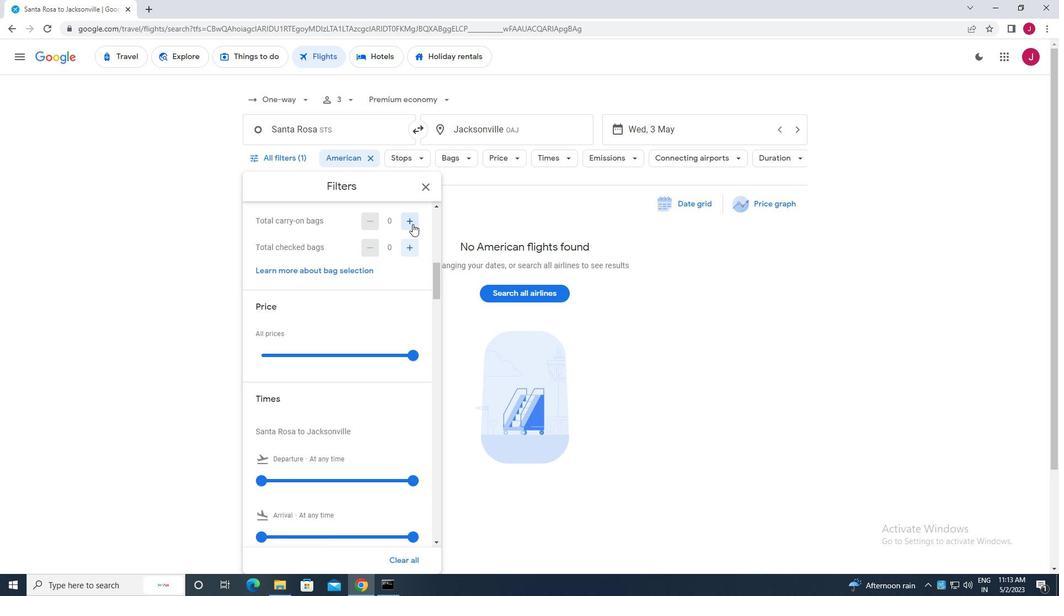 
Action: Mouse moved to (412, 221)
Screenshot: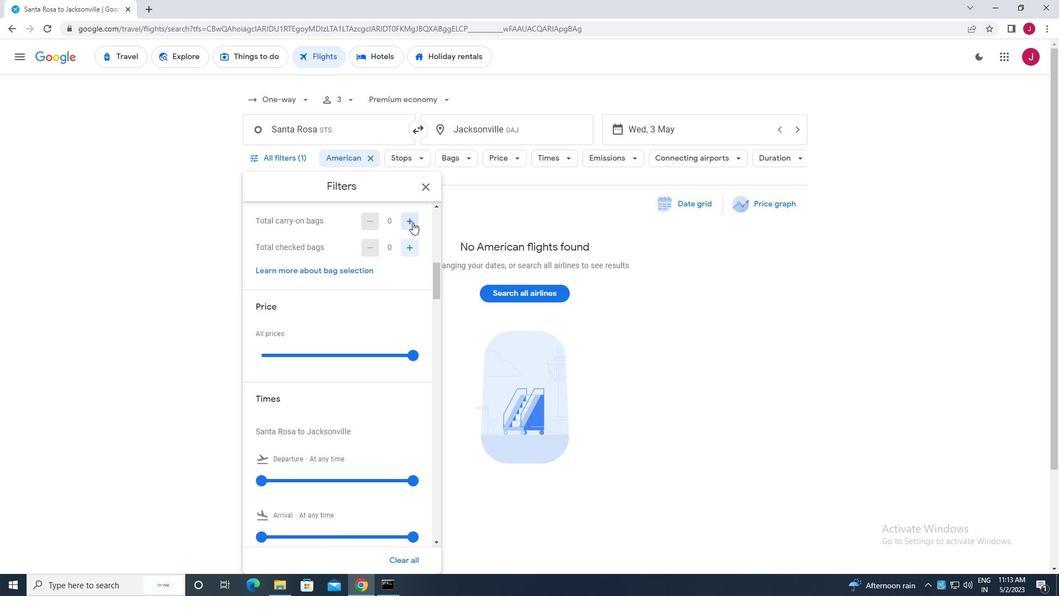 
Action: Mouse pressed left at (412, 221)
Screenshot: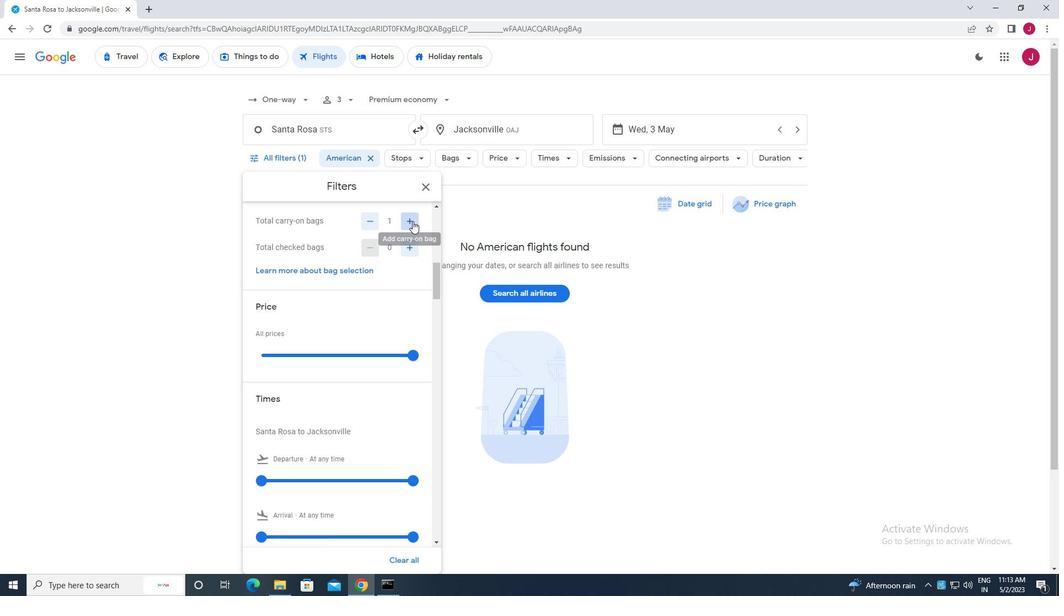 
Action: Mouse moved to (413, 250)
Screenshot: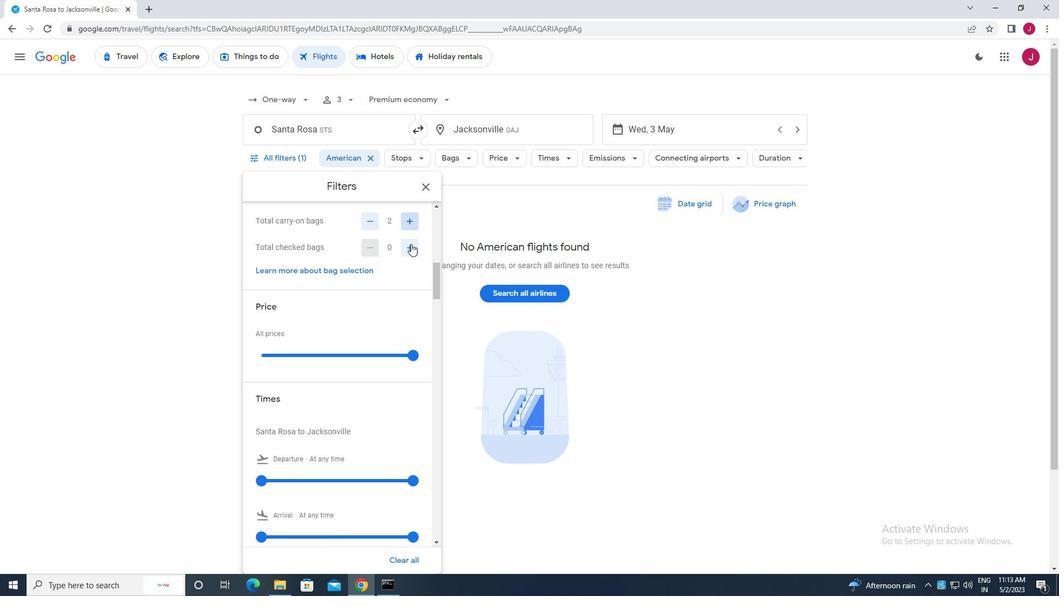 
Action: Mouse pressed left at (413, 250)
Screenshot: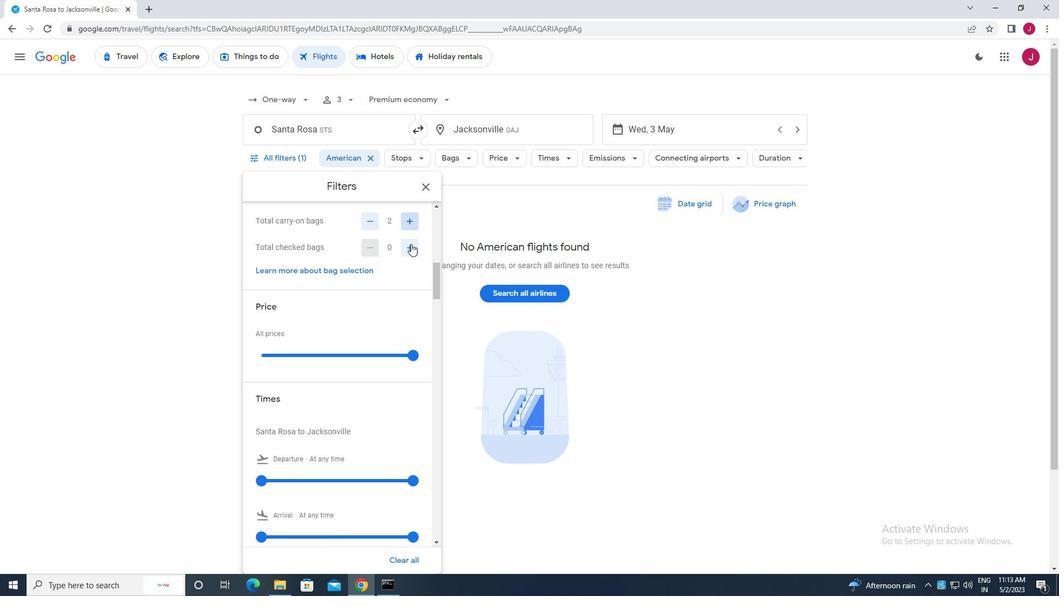 
Action: Mouse moved to (413, 250)
Screenshot: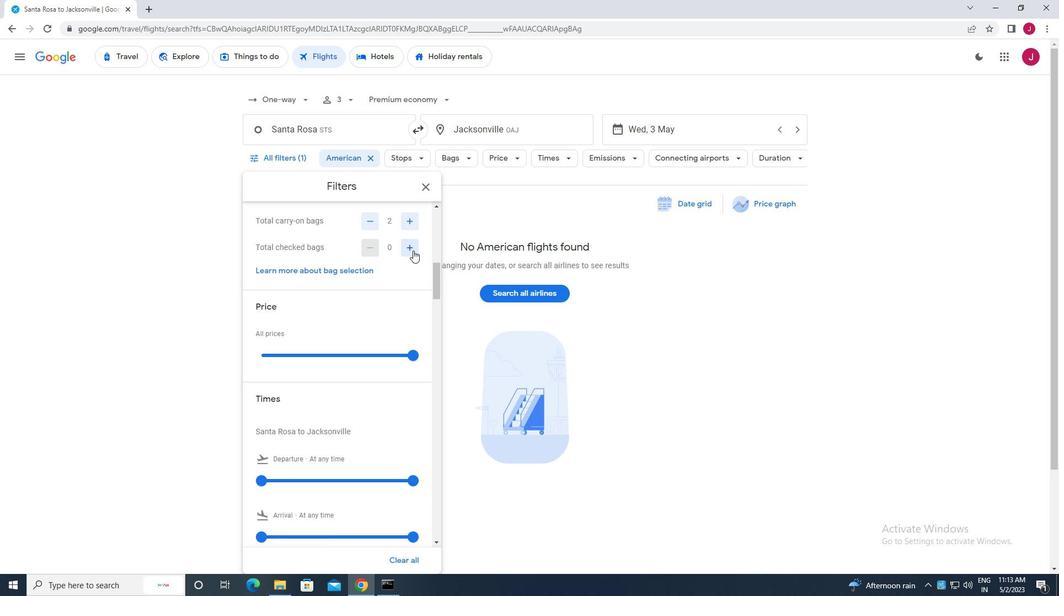 
Action: Mouse pressed left at (413, 250)
Screenshot: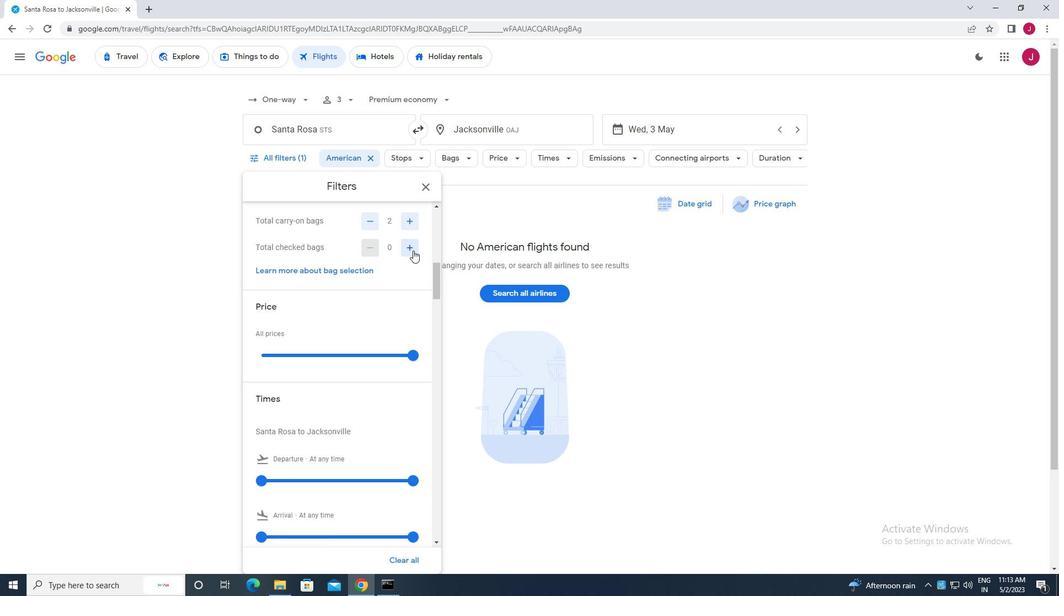 
Action: Mouse pressed left at (413, 250)
Screenshot: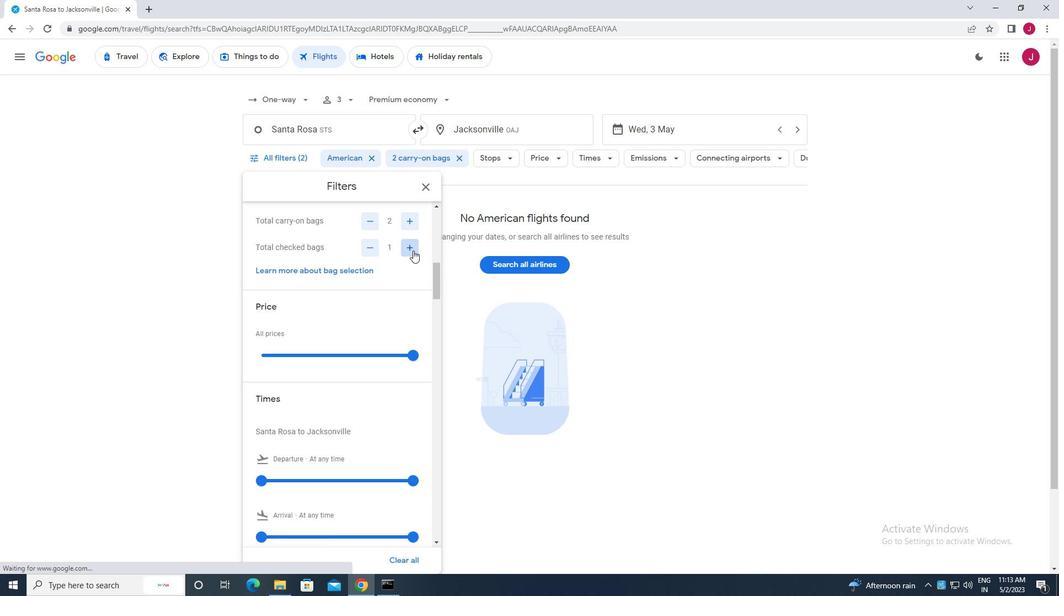 
Action: Mouse pressed left at (413, 250)
Screenshot: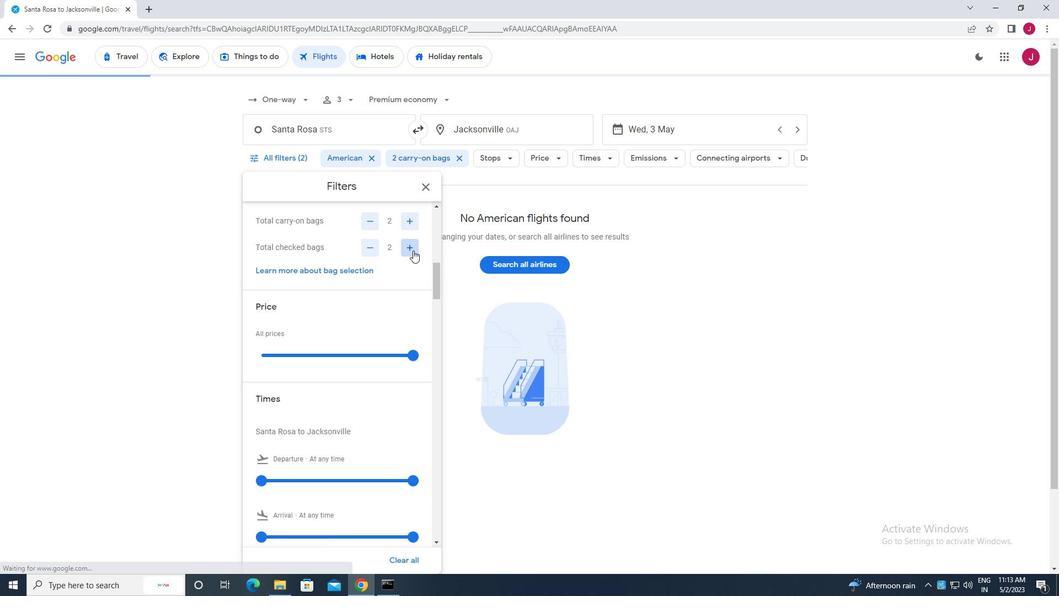 
Action: Mouse moved to (414, 357)
Screenshot: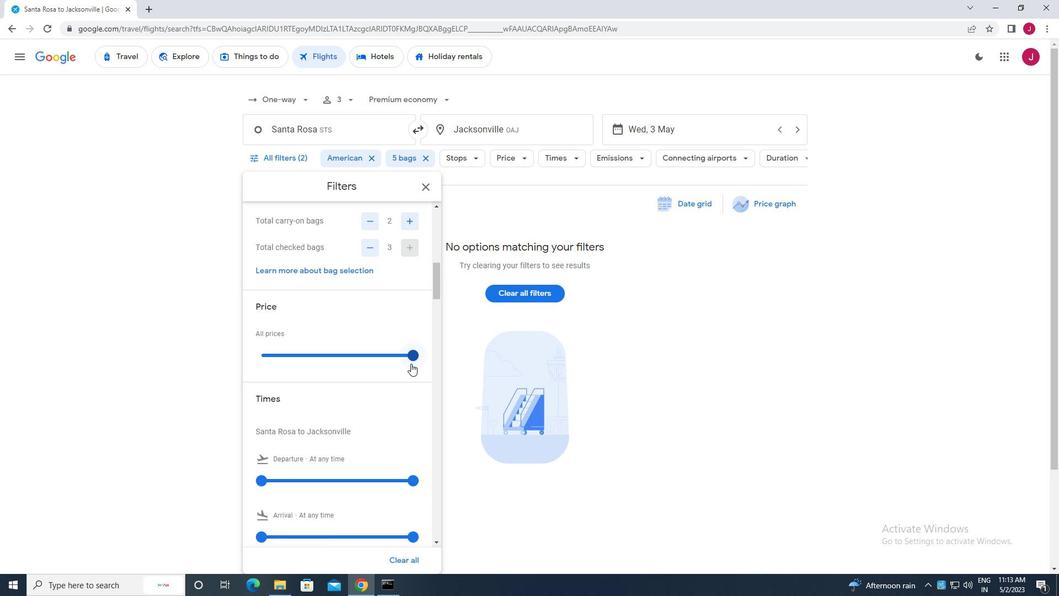 
Action: Mouse pressed left at (414, 357)
Screenshot: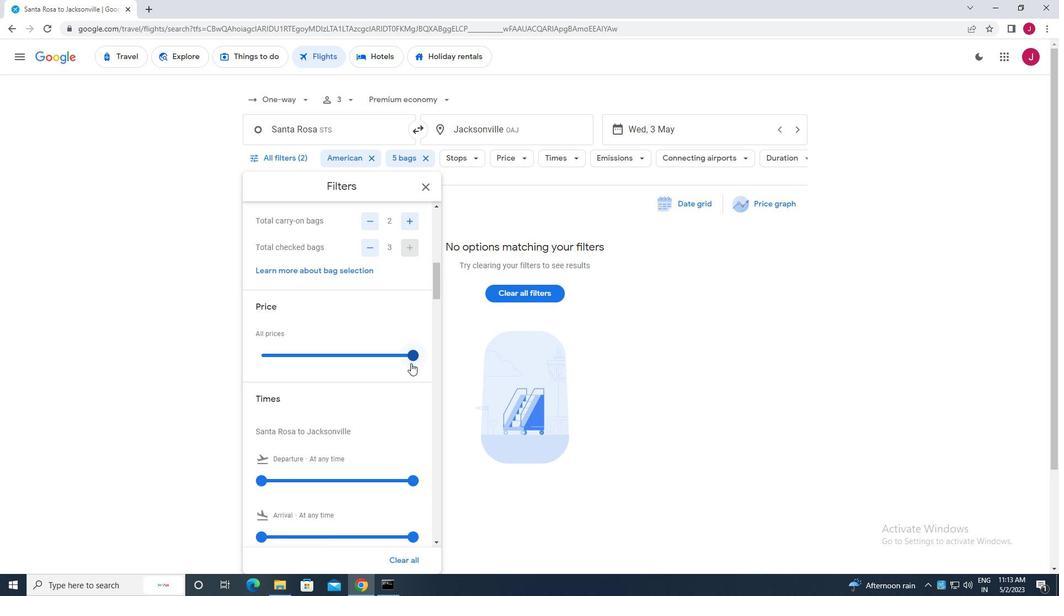 
Action: Mouse moved to (259, 354)
Screenshot: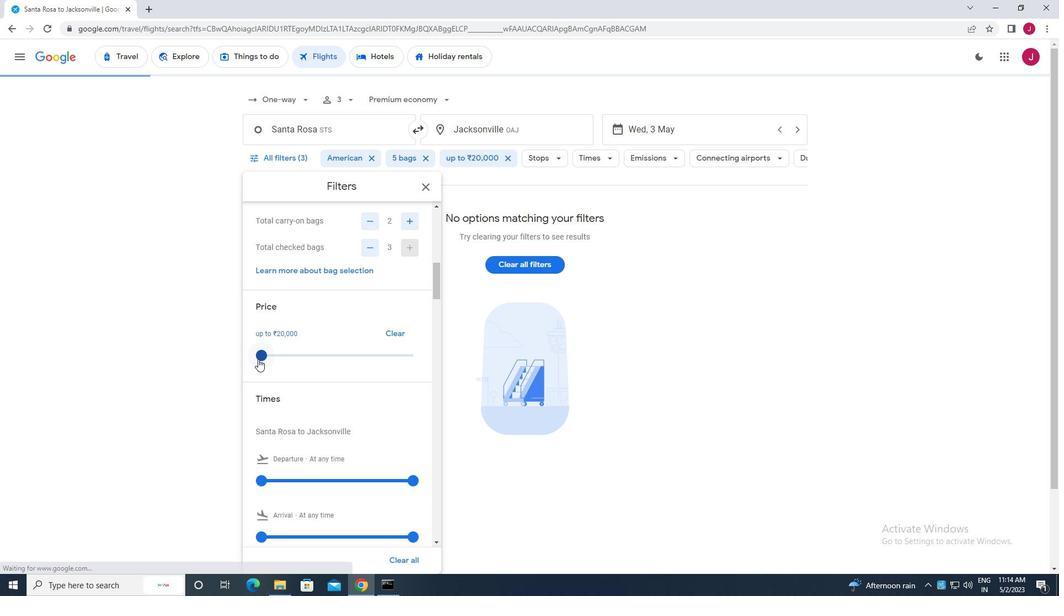 
Action: Mouse pressed left at (259, 354)
Screenshot: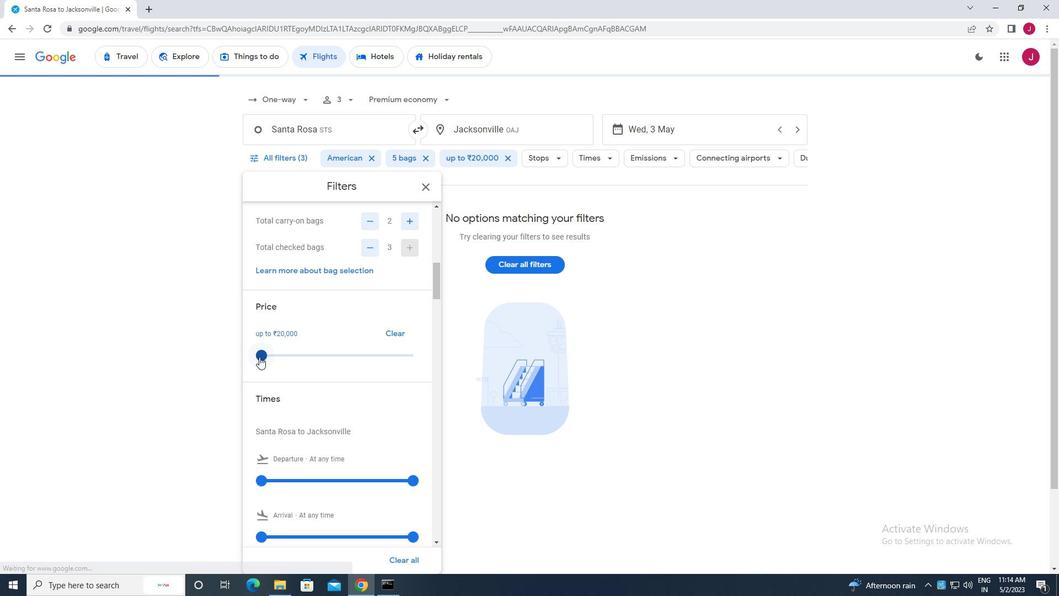 
Action: Mouse moved to (287, 351)
Screenshot: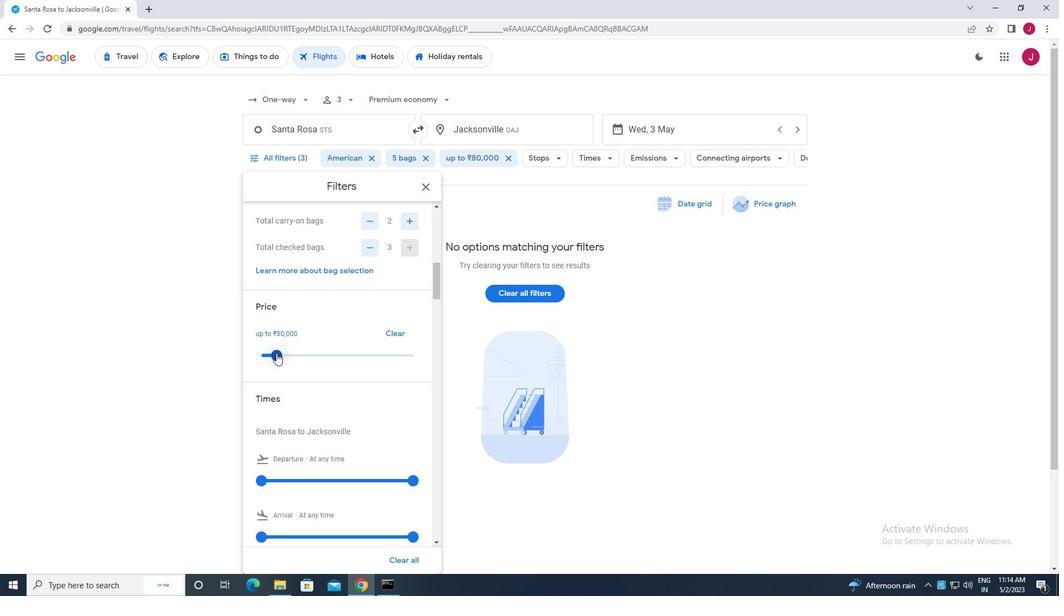 
Action: Mouse scrolled (287, 350) with delta (0, 0)
Screenshot: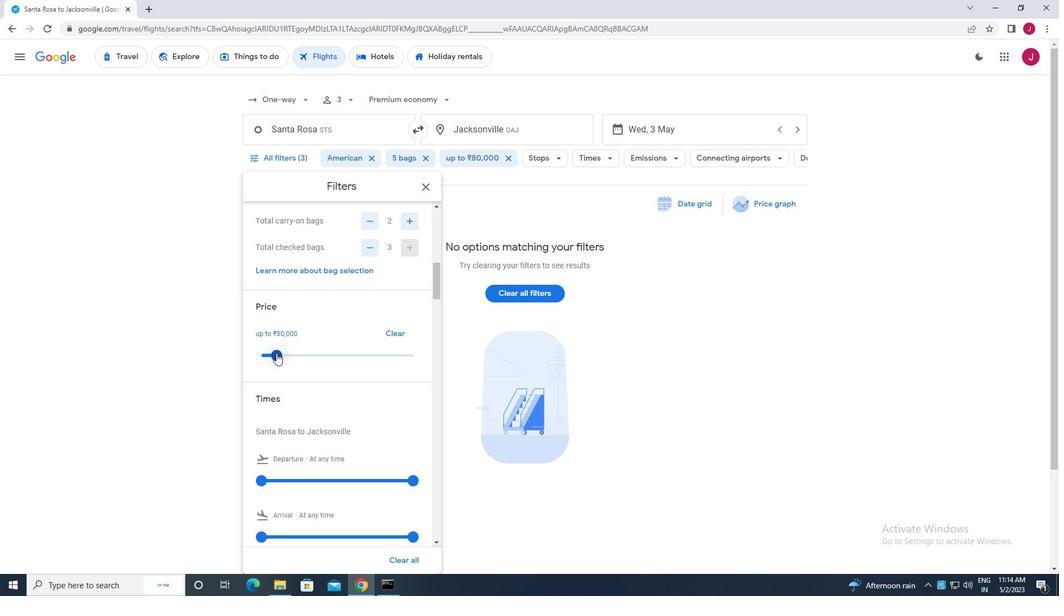 
Action: Mouse moved to (289, 351)
Screenshot: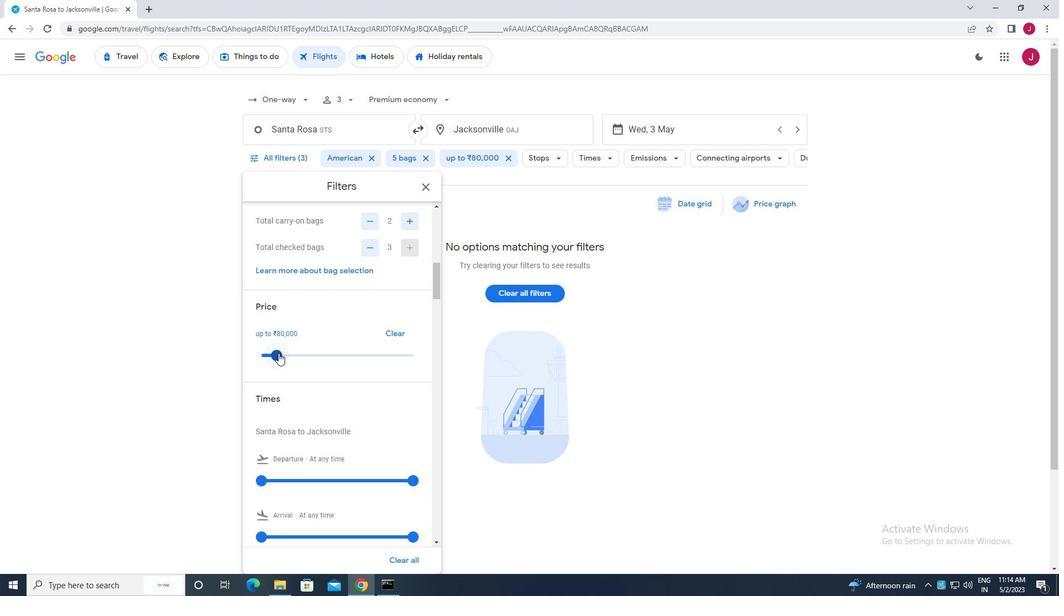 
Action: Mouse scrolled (289, 350) with delta (0, 0)
Screenshot: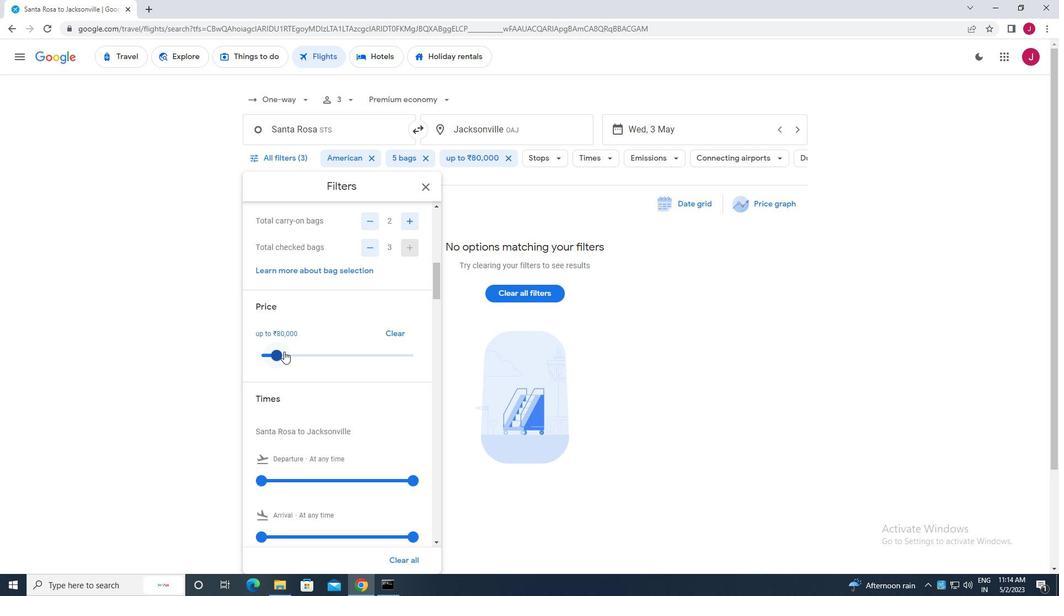 
Action: Mouse moved to (263, 368)
Screenshot: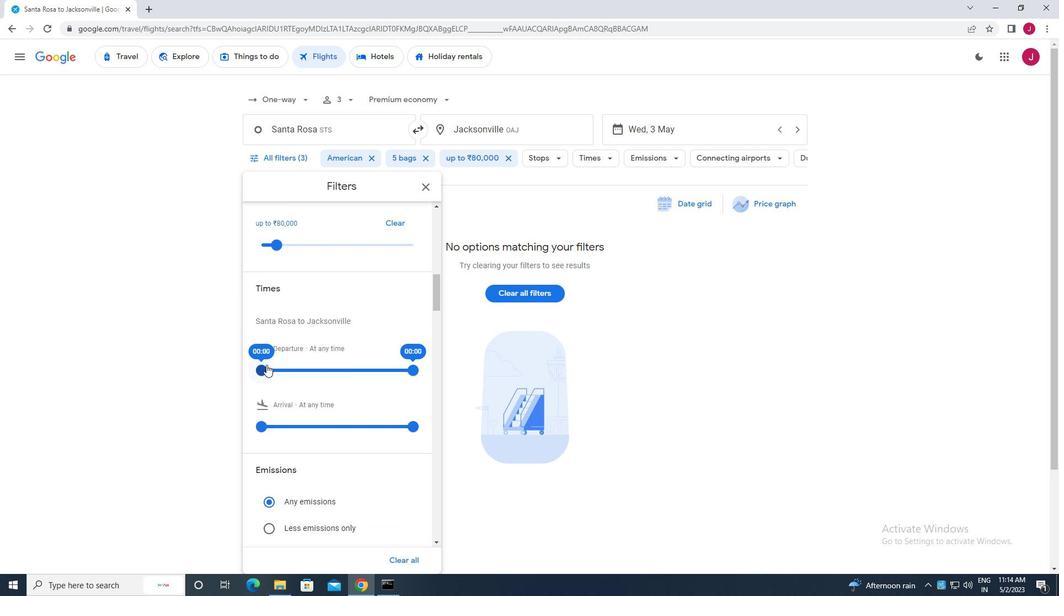 
Action: Mouse pressed left at (263, 368)
Screenshot: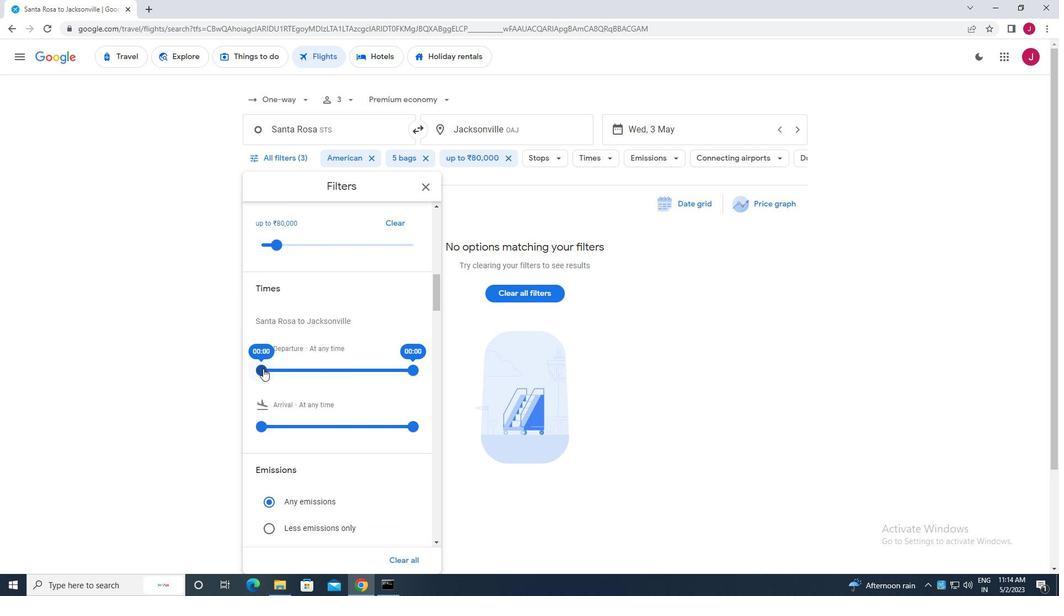 
Action: Mouse moved to (416, 371)
Screenshot: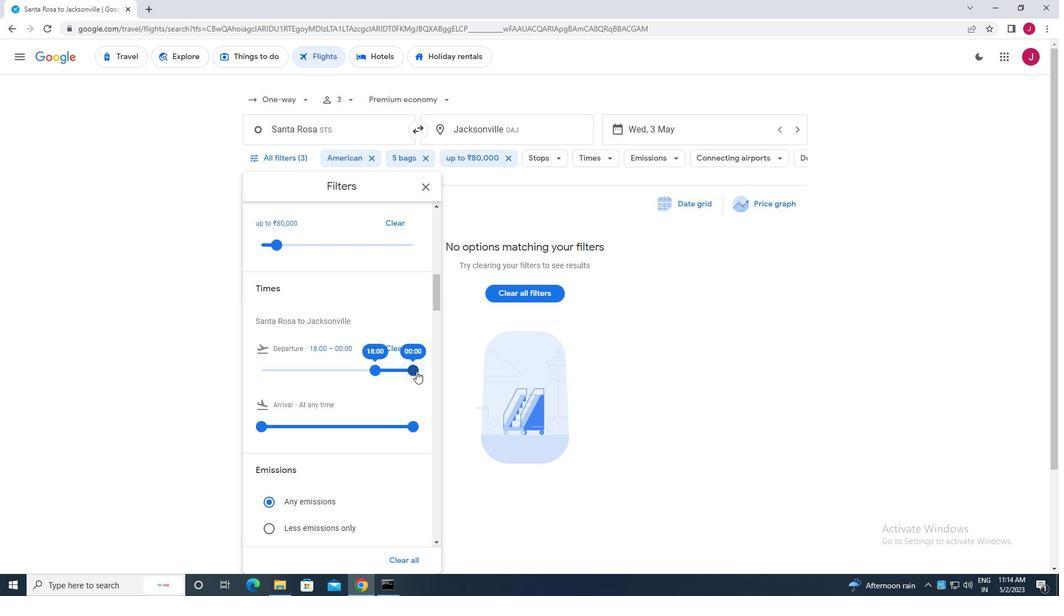 
Action: Mouse pressed left at (416, 371)
Screenshot: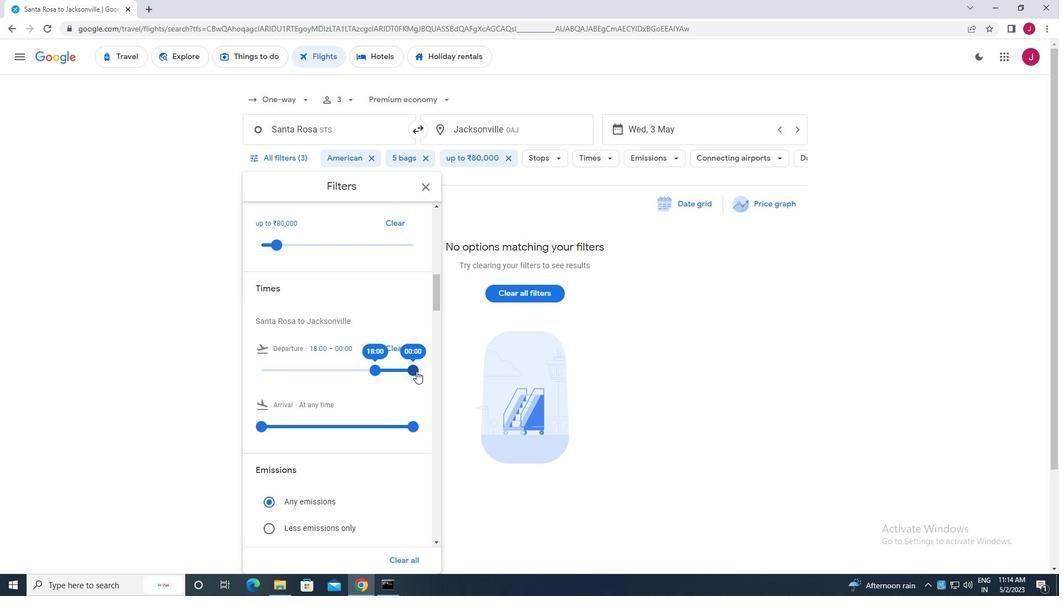 
Action: Mouse moved to (426, 189)
Screenshot: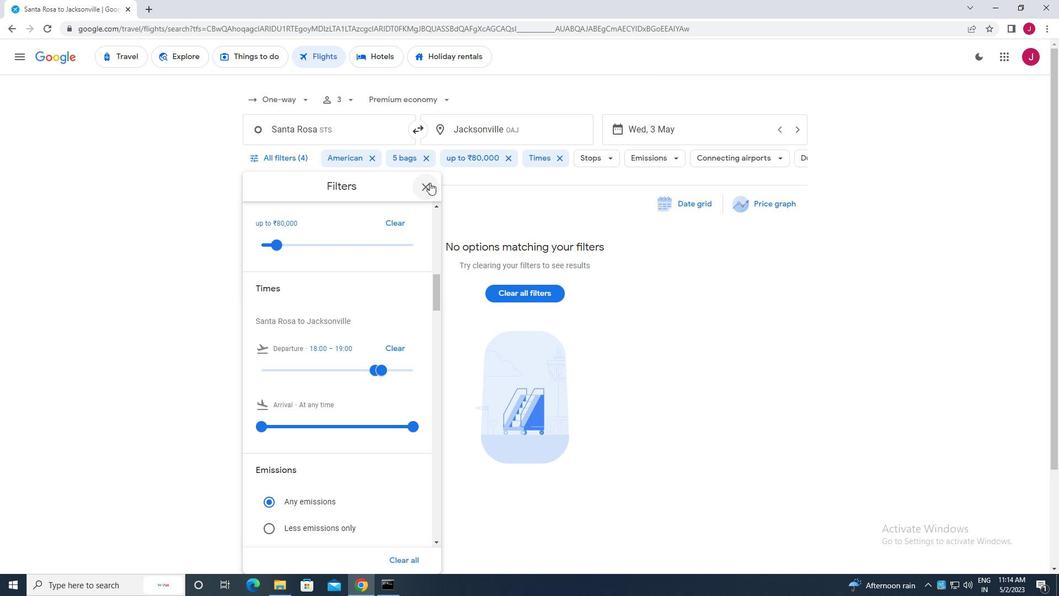 
Action: Mouse pressed left at (426, 189)
Screenshot: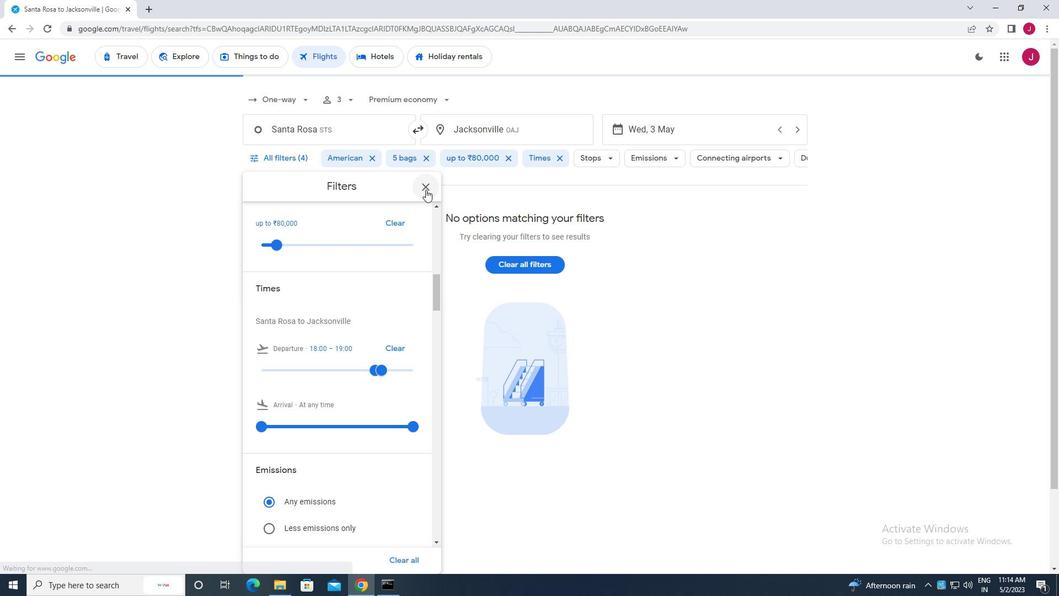 
Action: Mouse moved to (416, 188)
Screenshot: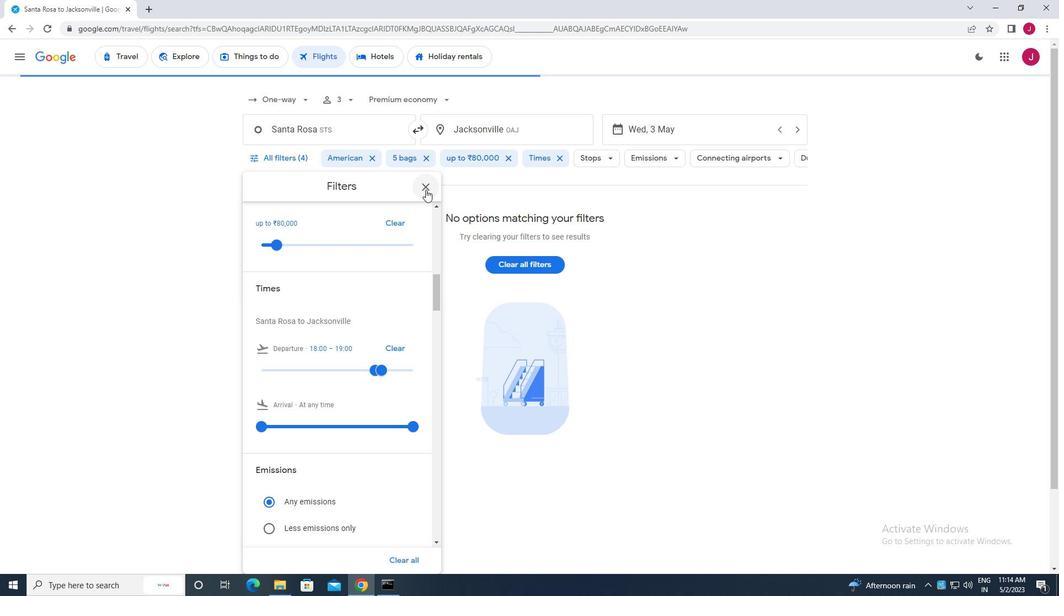 
